 Task: Find connections with filter location Chalfont Saint Peter with filter topic #sharktankwith filter profile language Potuguese with filter current company Sitecore with filter school Shri Shikshayatan College with filter industry Photography with filter service category Customer Support with filter keywords title Service Dog Trainer
Action: Mouse moved to (531, 76)
Screenshot: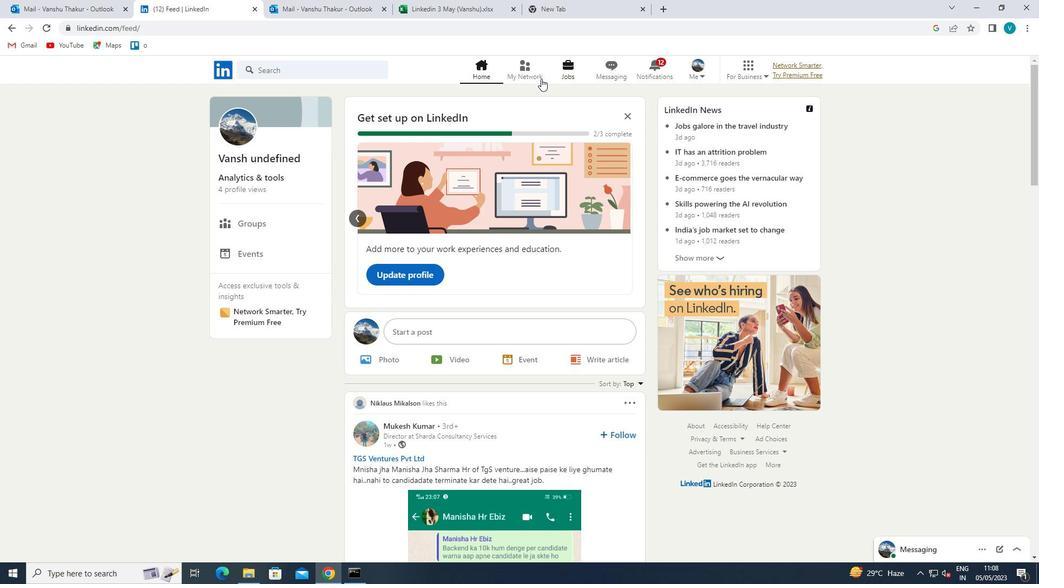 
Action: Mouse pressed left at (531, 76)
Screenshot: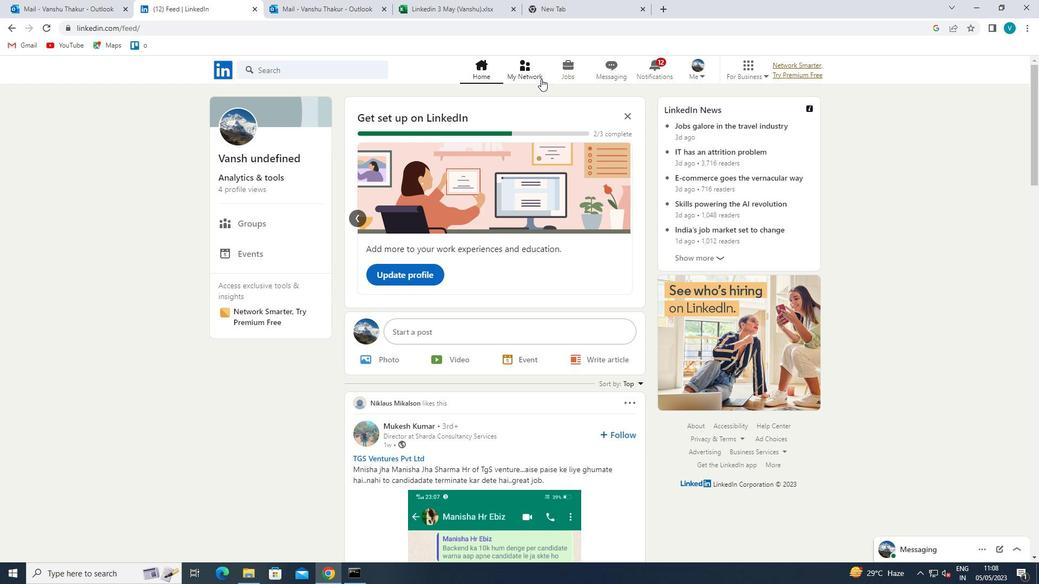 
Action: Mouse moved to (332, 123)
Screenshot: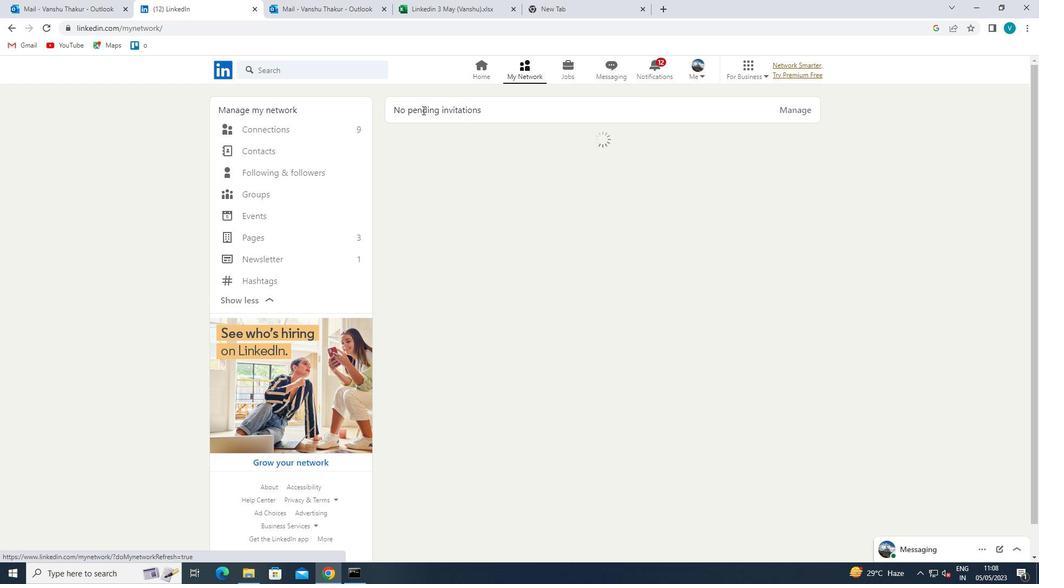 
Action: Mouse pressed left at (332, 123)
Screenshot: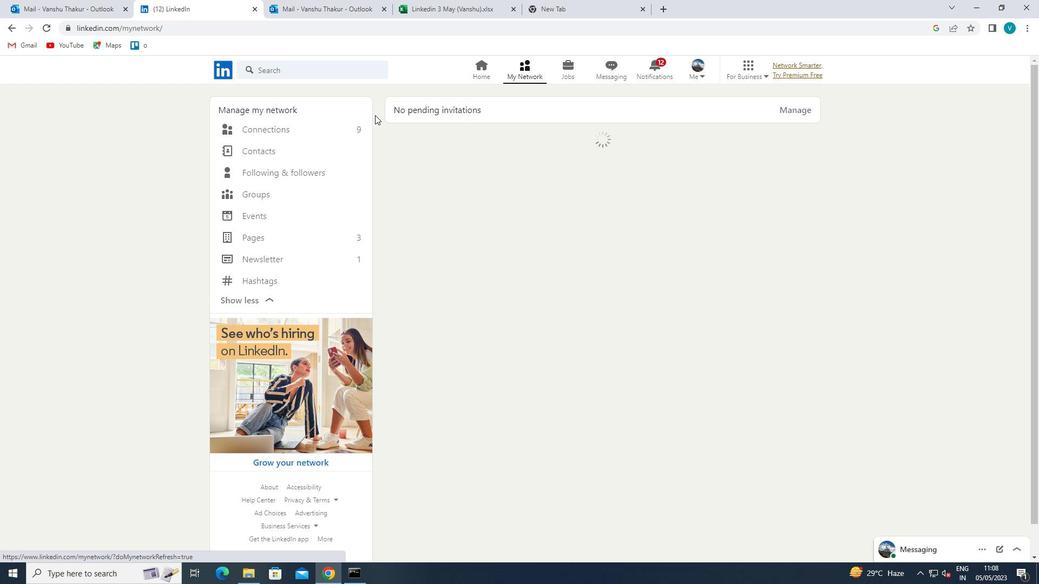 
Action: Mouse moved to (602, 129)
Screenshot: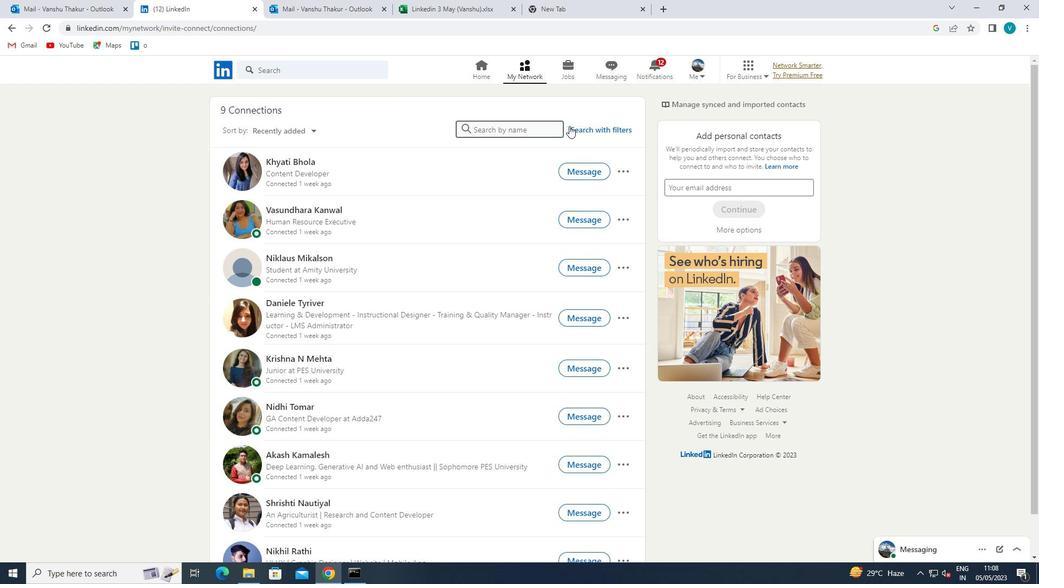 
Action: Mouse pressed left at (602, 129)
Screenshot: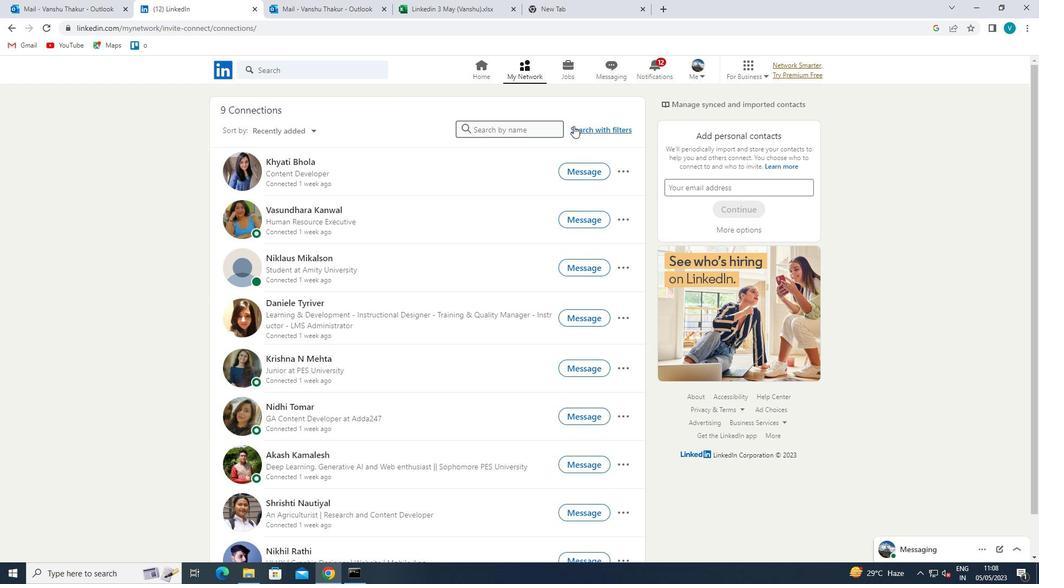 
Action: Mouse moved to (531, 103)
Screenshot: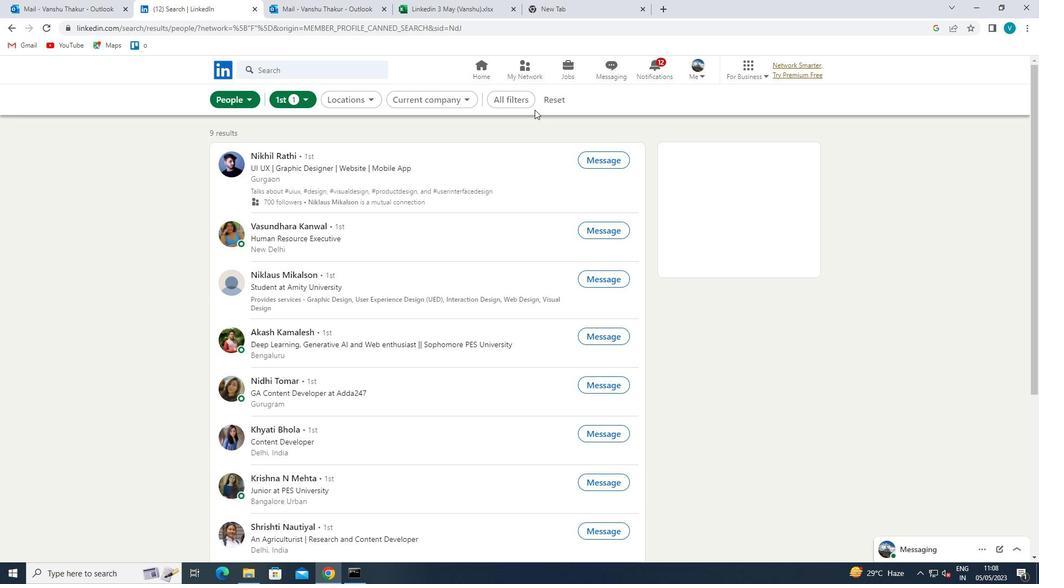 
Action: Mouse pressed left at (531, 103)
Screenshot: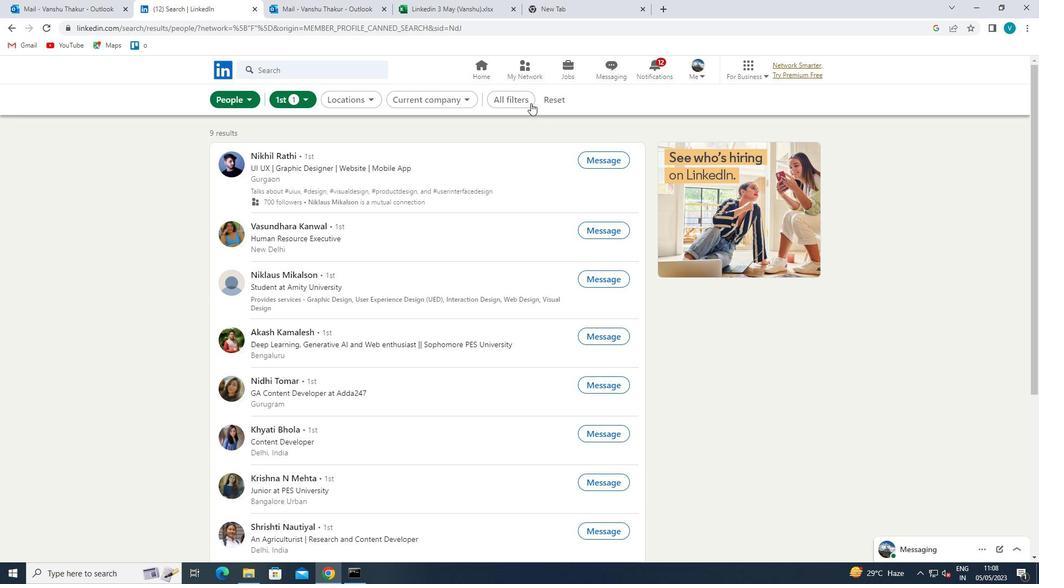 
Action: Mouse moved to (939, 231)
Screenshot: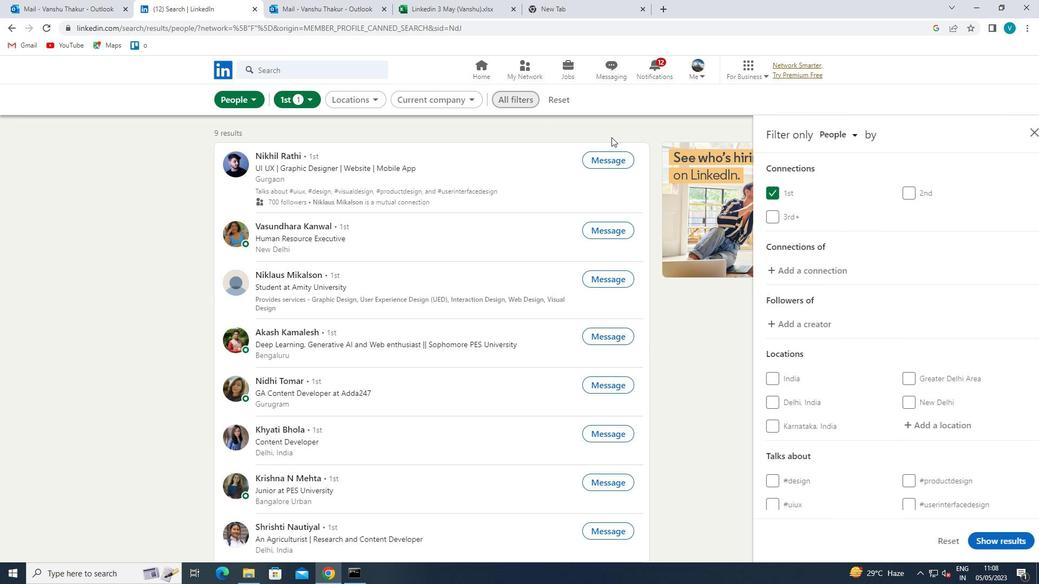 
Action: Mouse scrolled (939, 231) with delta (0, 0)
Screenshot: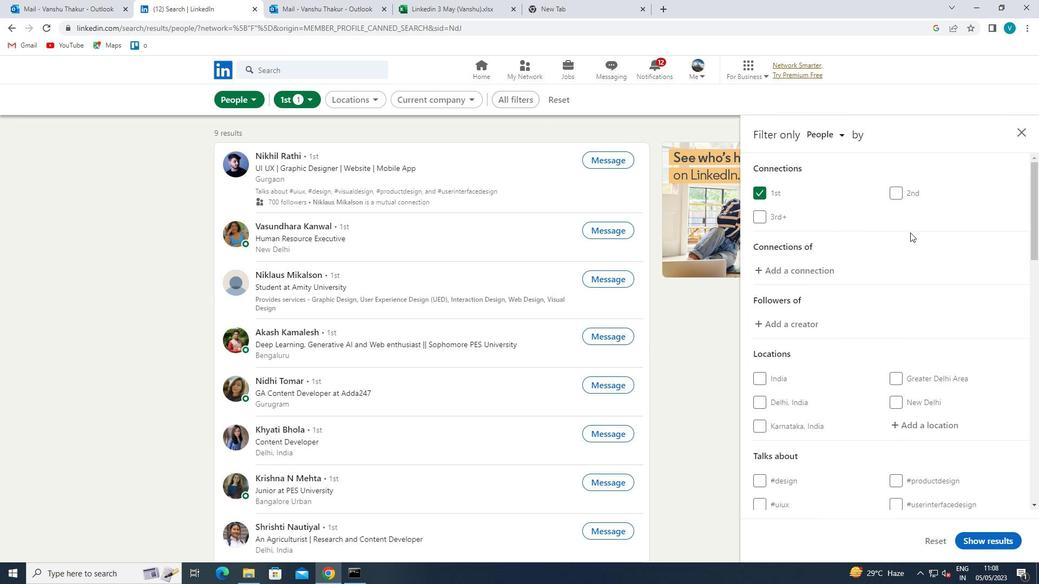 
Action: Mouse moved to (939, 234)
Screenshot: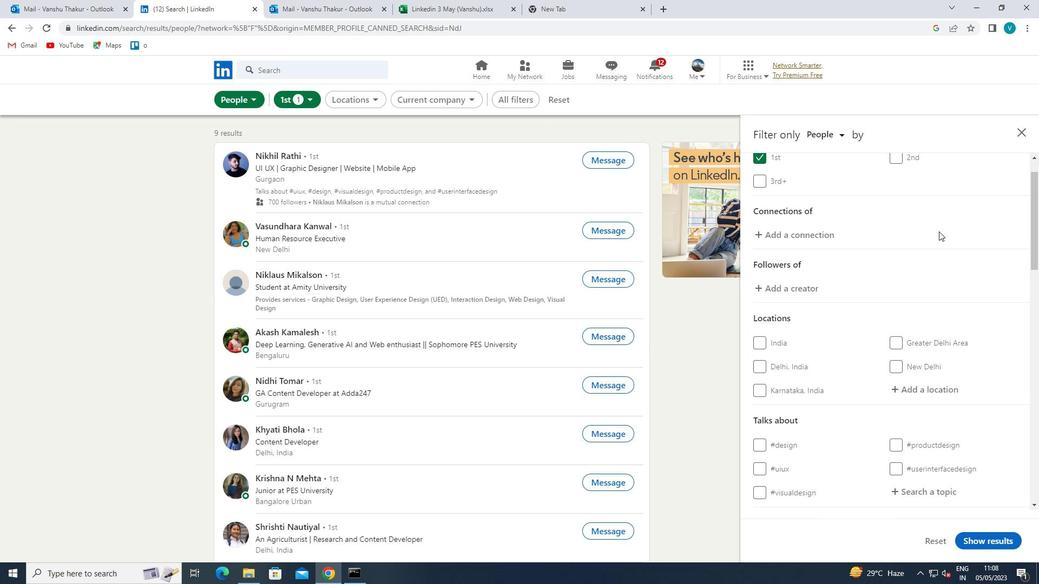 
Action: Mouse scrolled (939, 234) with delta (0, 0)
Screenshot: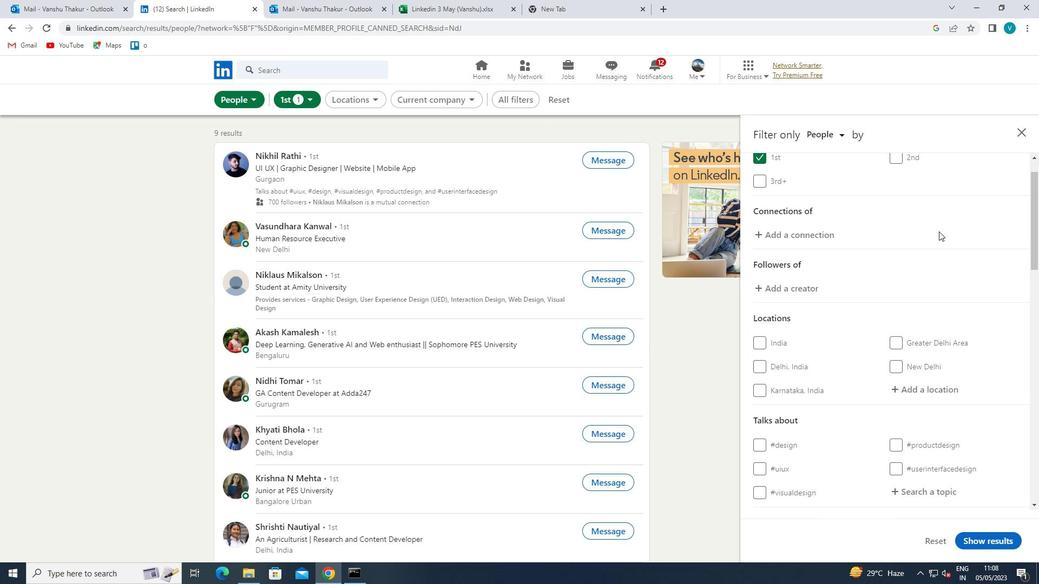 
Action: Mouse moved to (948, 311)
Screenshot: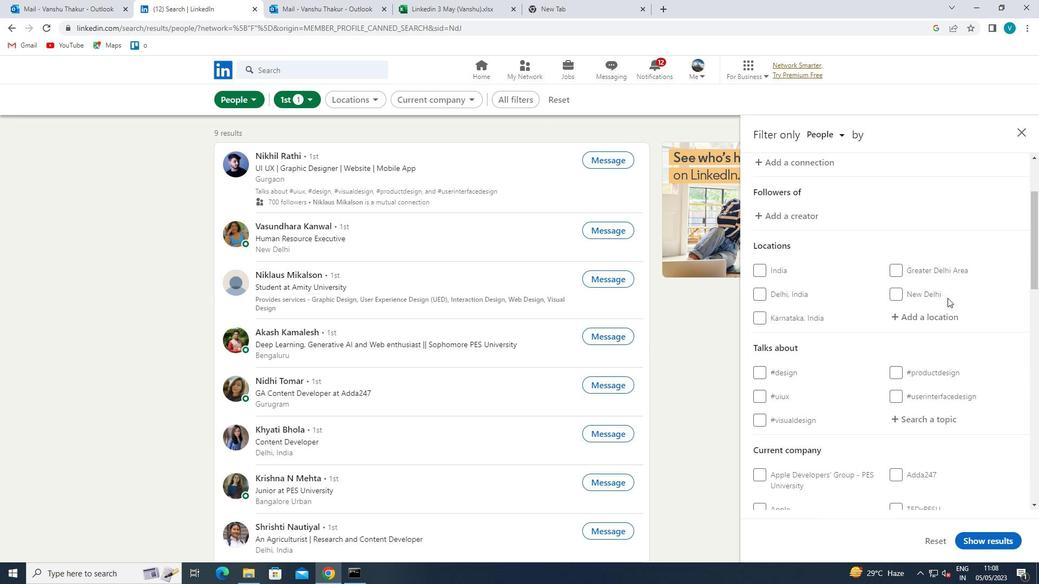 
Action: Mouse pressed left at (948, 311)
Screenshot: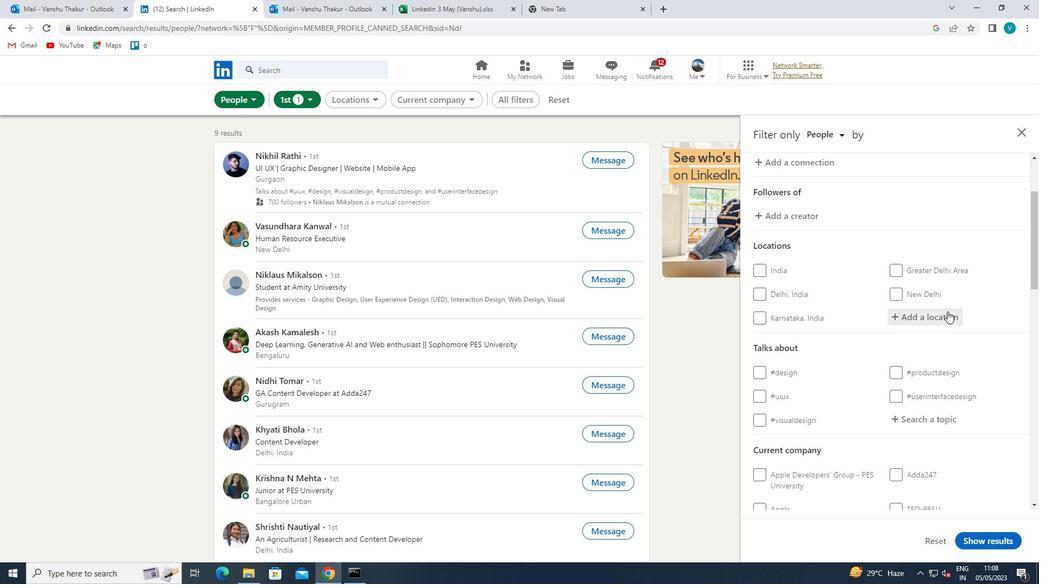
Action: Key pressed <Key.shift>CHALFONT
Screenshot: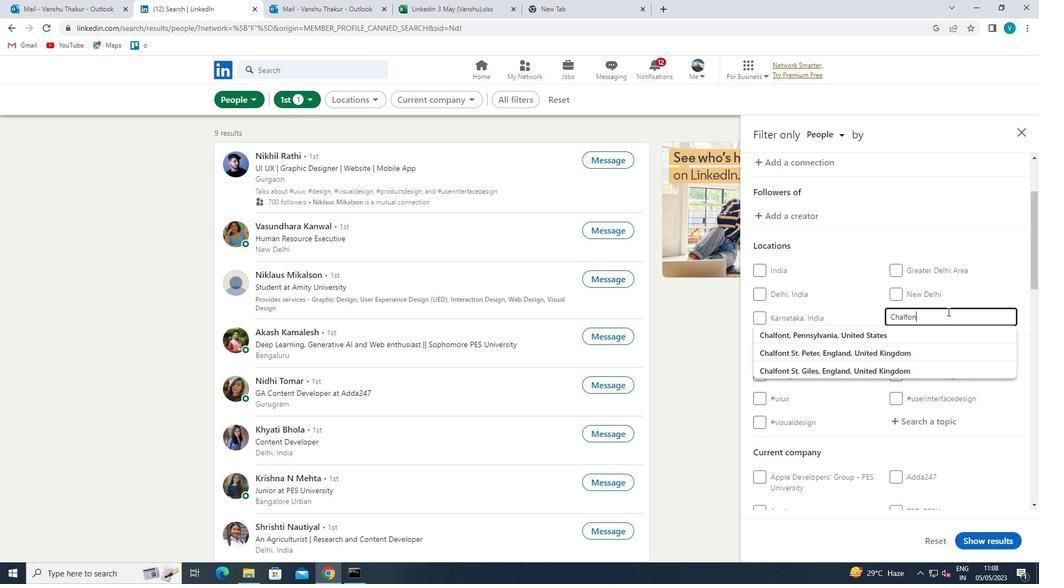 
Action: Mouse moved to (929, 353)
Screenshot: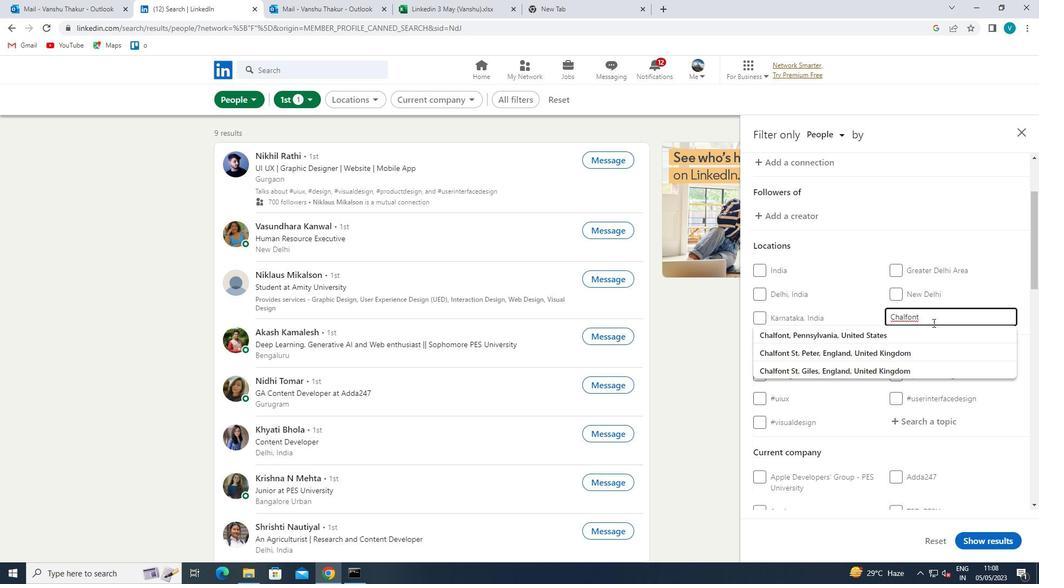 
Action: Mouse pressed left at (929, 353)
Screenshot: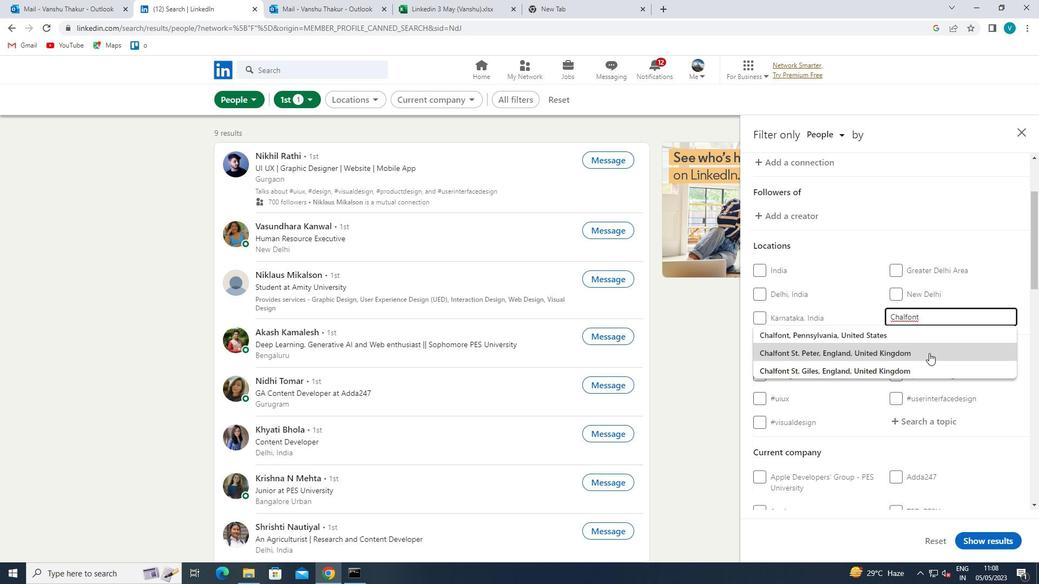 
Action: Mouse scrolled (929, 353) with delta (0, 0)
Screenshot: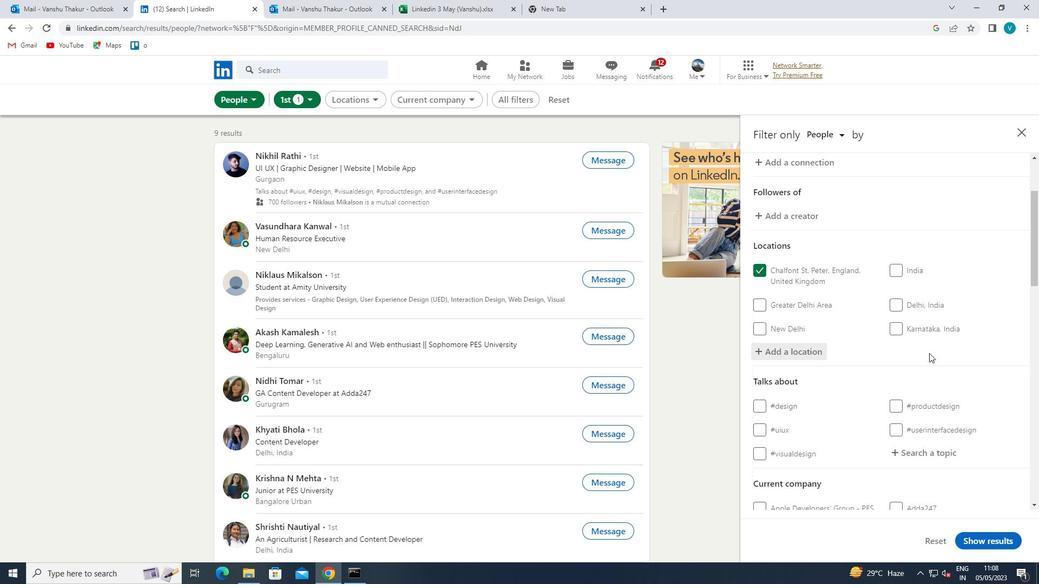 
Action: Mouse scrolled (929, 353) with delta (0, 0)
Screenshot: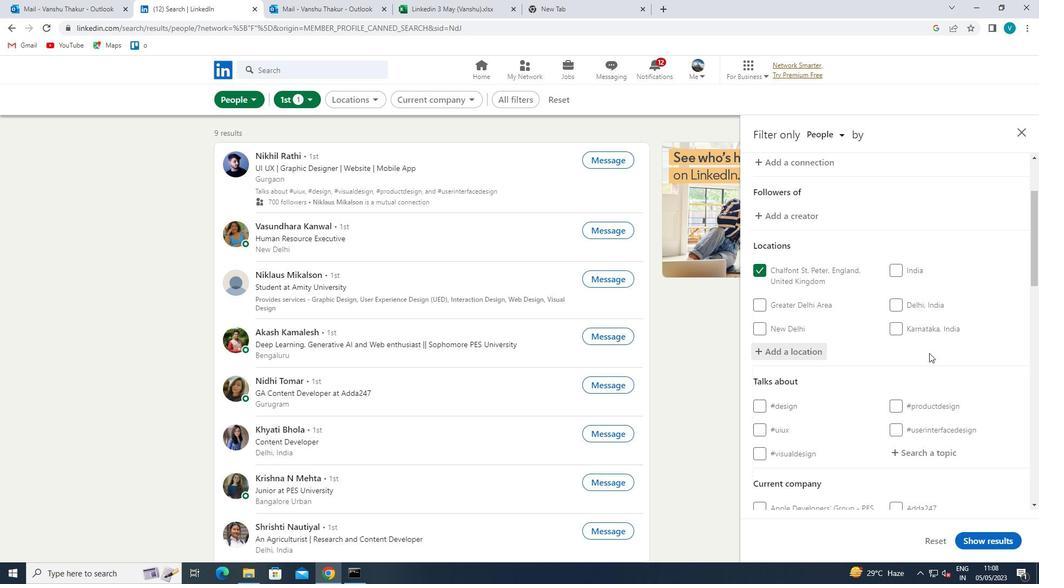 
Action: Mouse scrolled (929, 353) with delta (0, 0)
Screenshot: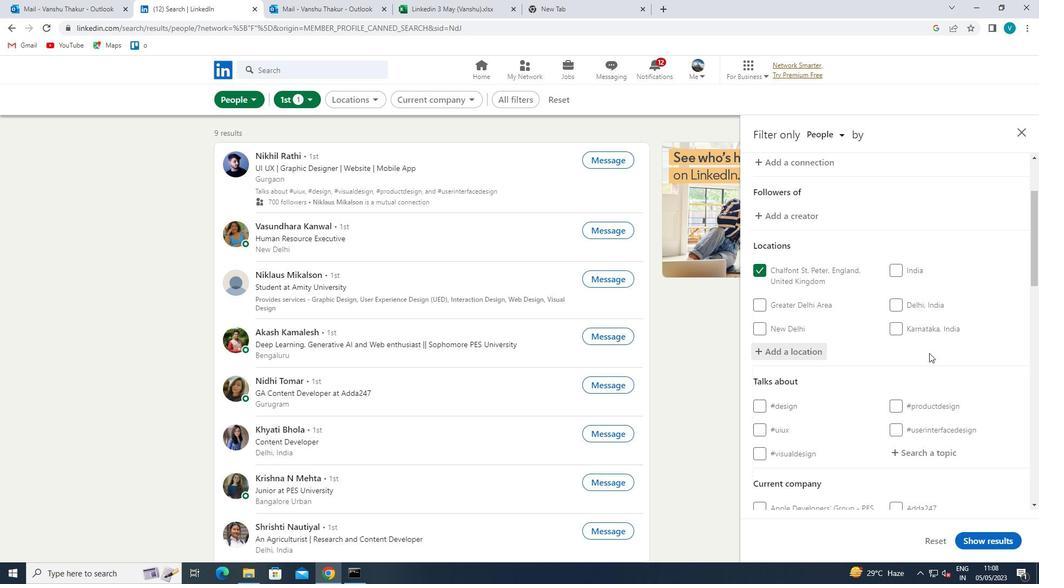 
Action: Mouse moved to (951, 291)
Screenshot: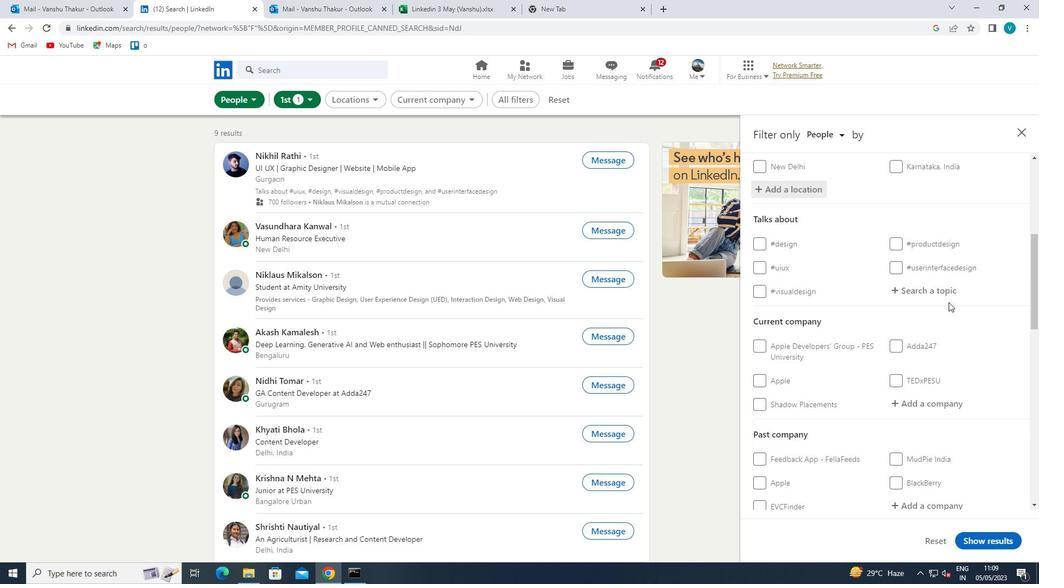 
Action: Mouse pressed left at (951, 291)
Screenshot: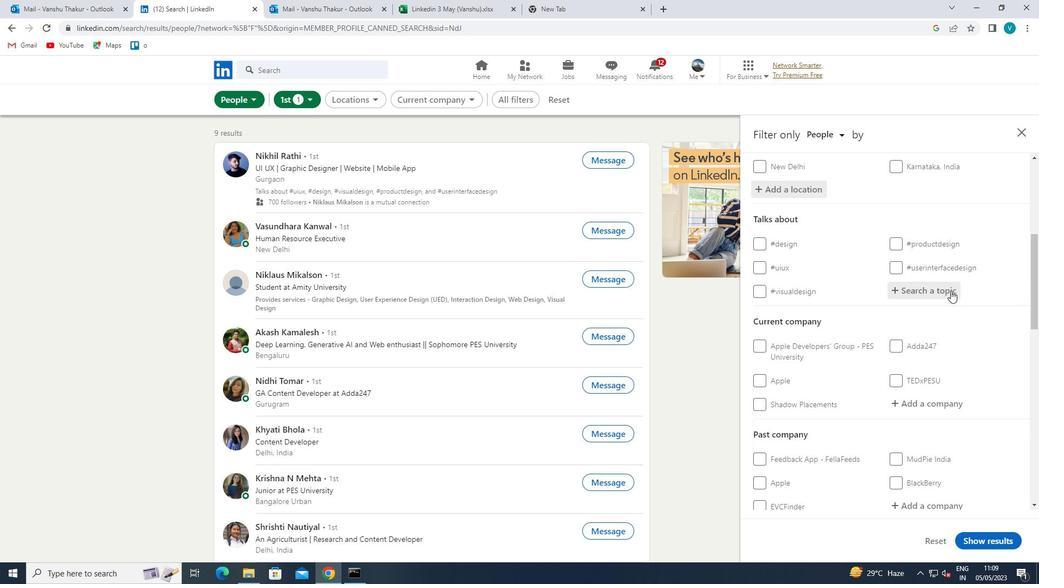 
Action: Key pressed SHART<Key.backspace>KTANK
Screenshot: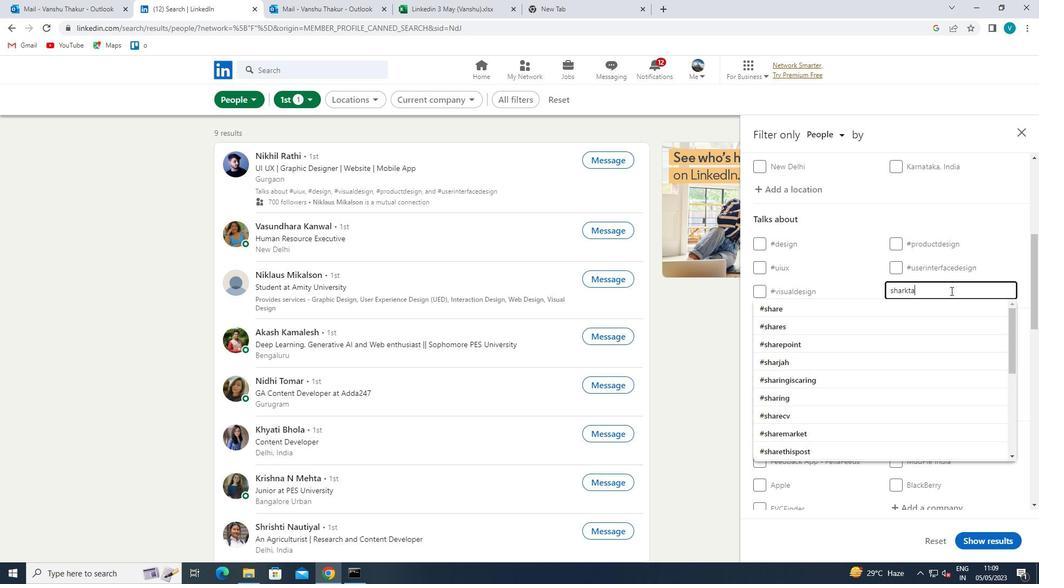 
Action: Mouse moved to (918, 311)
Screenshot: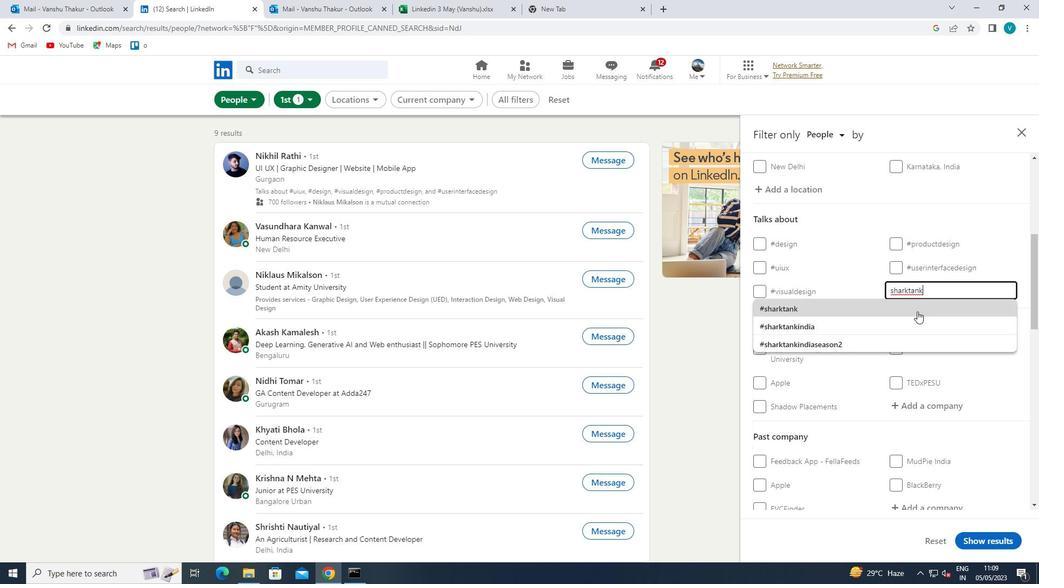
Action: Mouse pressed left at (918, 311)
Screenshot: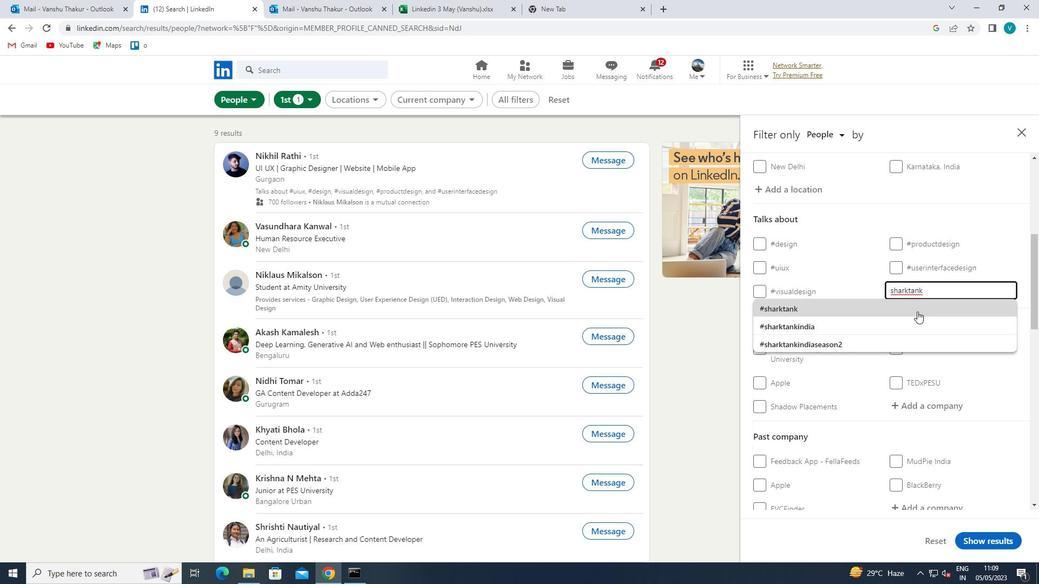 
Action: Mouse scrolled (918, 311) with delta (0, 0)
Screenshot: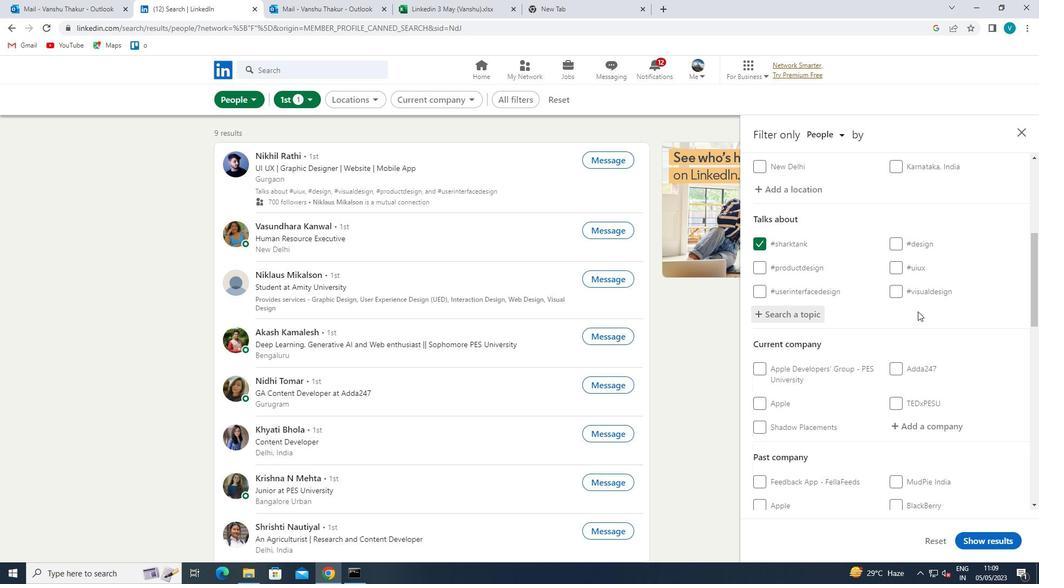 
Action: Mouse scrolled (918, 311) with delta (0, 0)
Screenshot: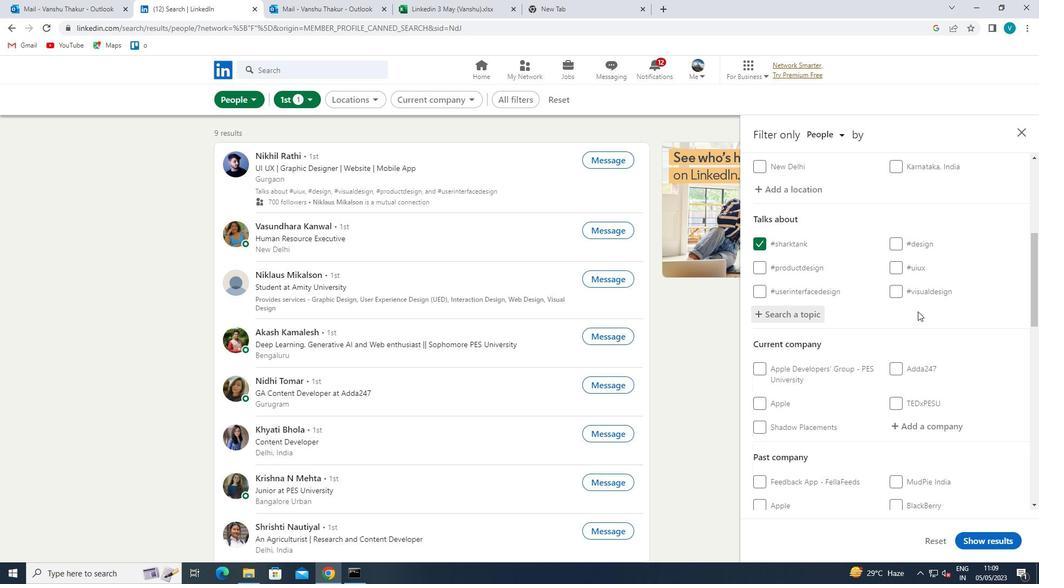 
Action: Mouse moved to (918, 310)
Screenshot: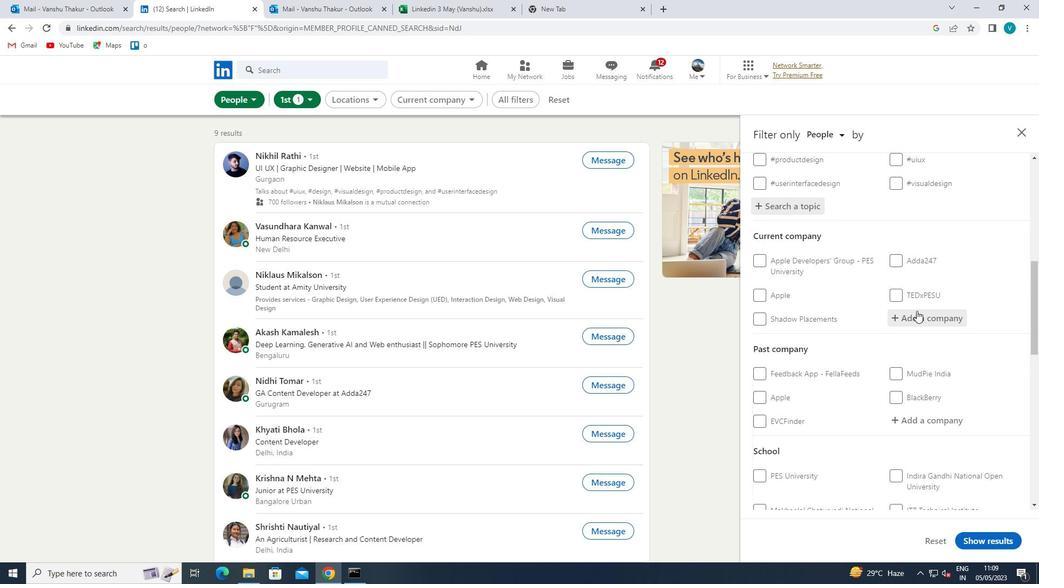 
Action: Mouse pressed left at (918, 310)
Screenshot: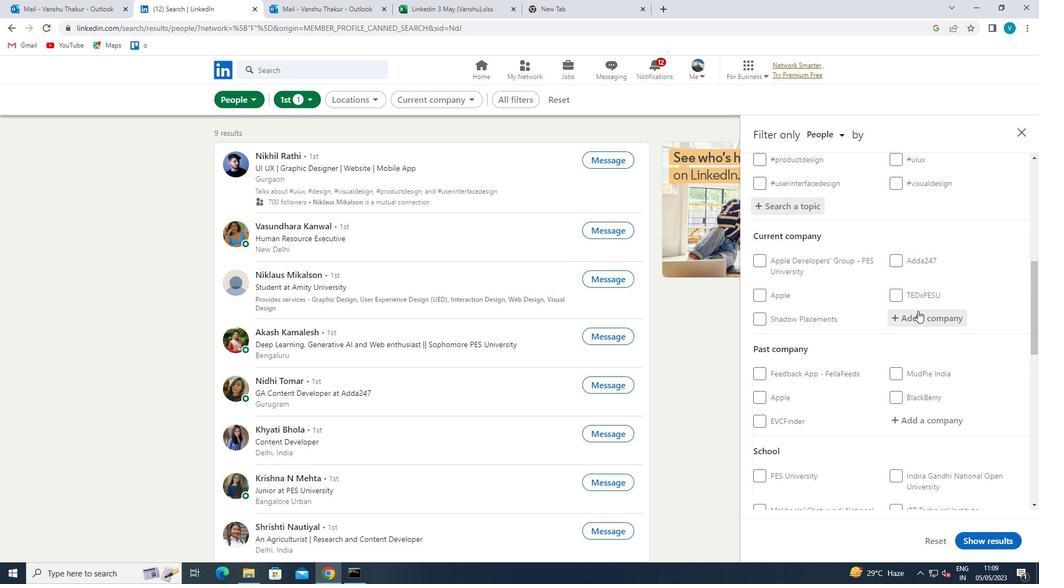 
Action: Key pressed <Key.shift>SITECORE
Screenshot: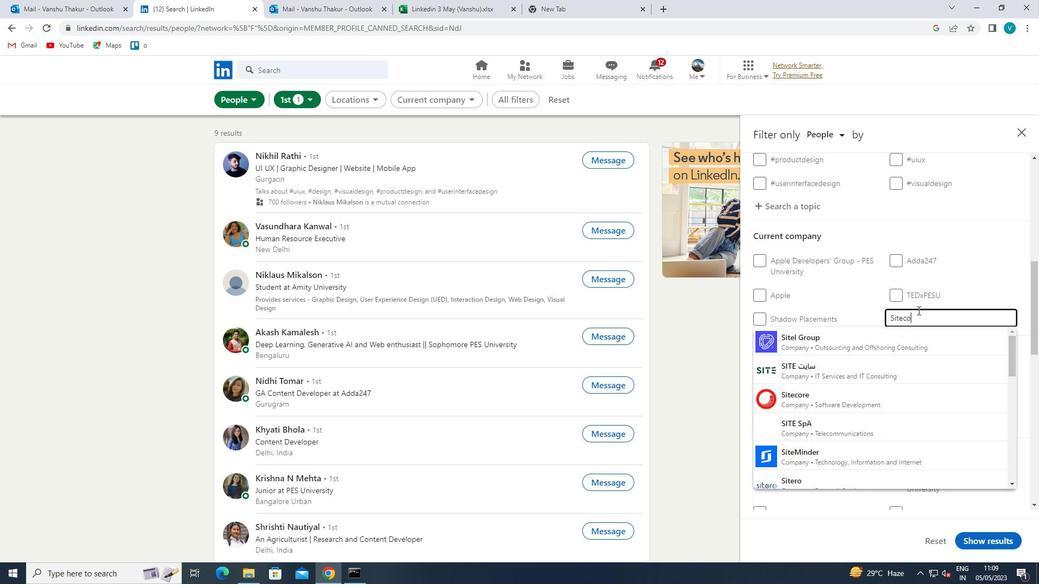 
Action: Mouse moved to (905, 336)
Screenshot: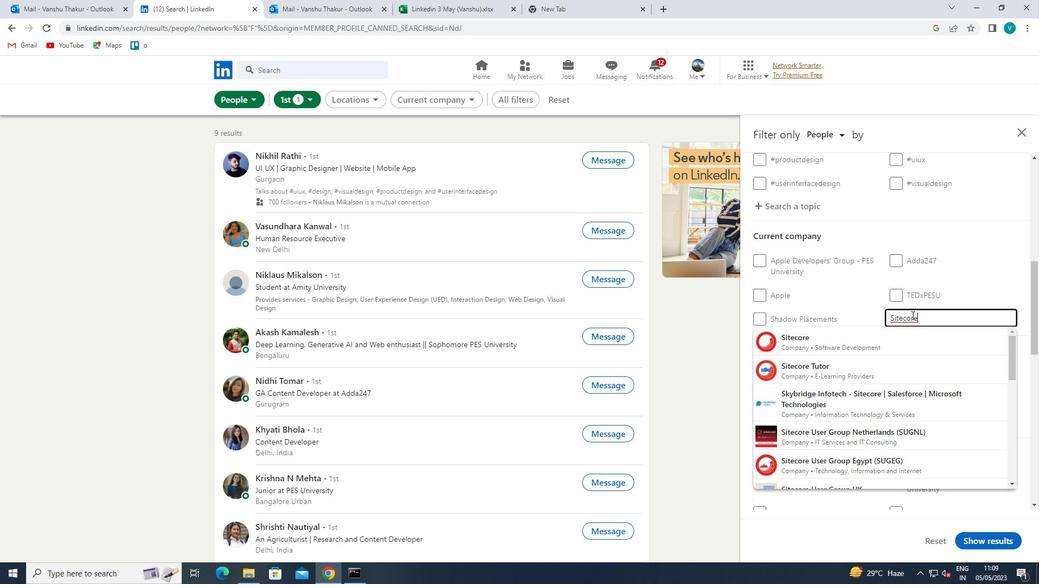 
Action: Mouse pressed left at (905, 336)
Screenshot: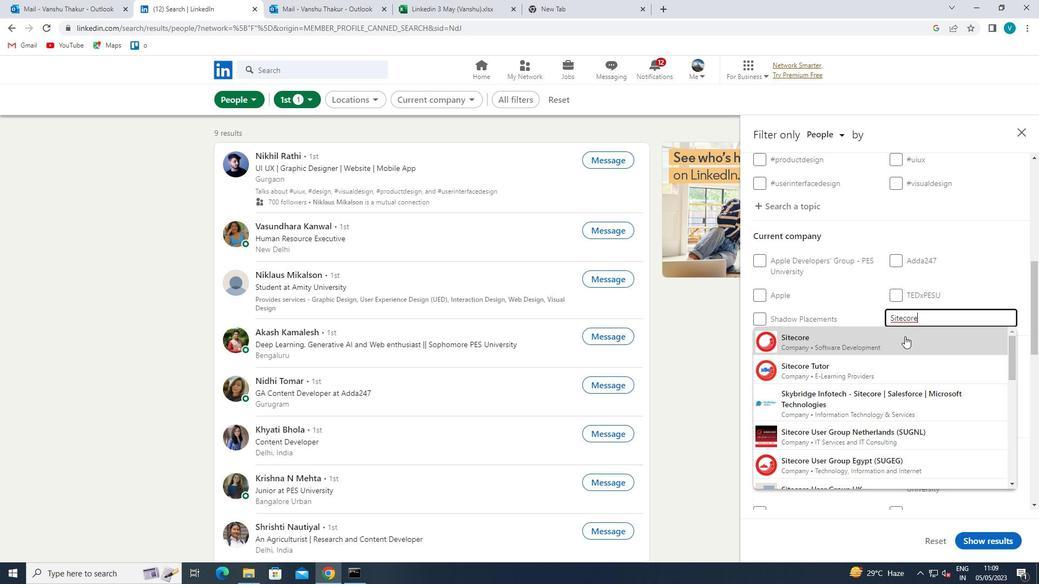 
Action: Mouse scrolled (905, 336) with delta (0, 0)
Screenshot: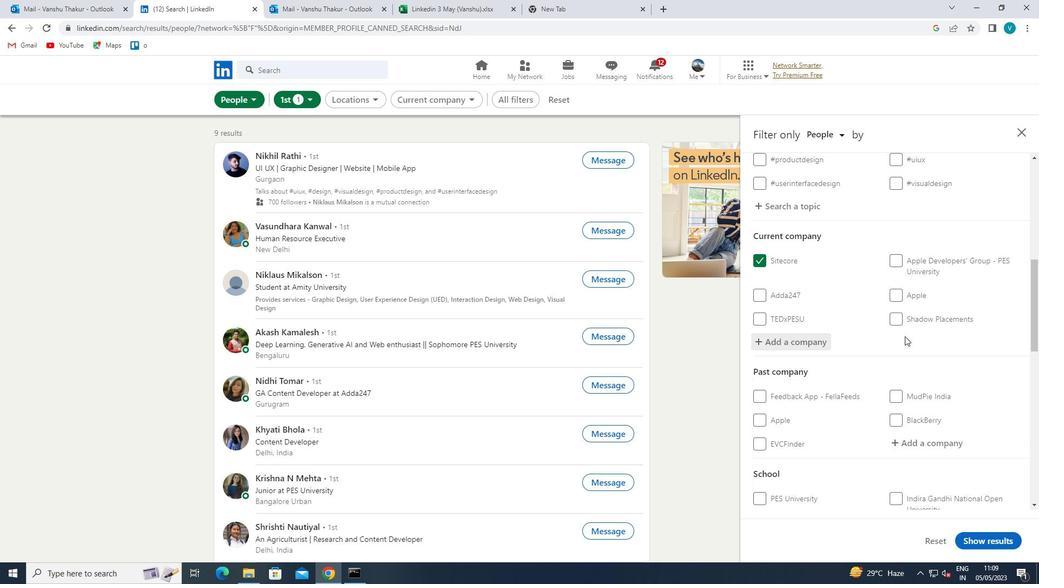 
Action: Mouse scrolled (905, 336) with delta (0, 0)
Screenshot: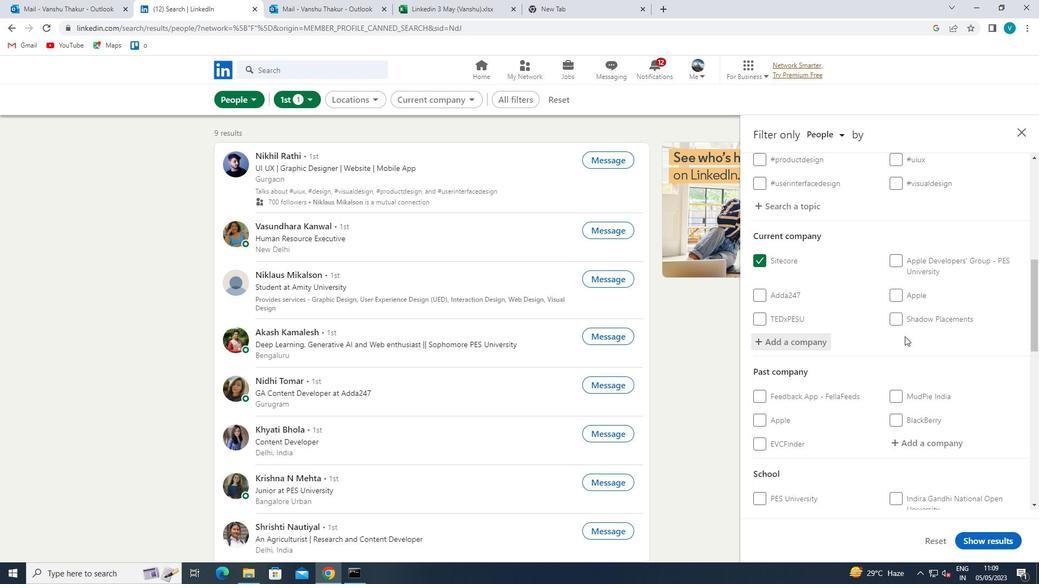 
Action: Mouse scrolled (905, 336) with delta (0, 0)
Screenshot: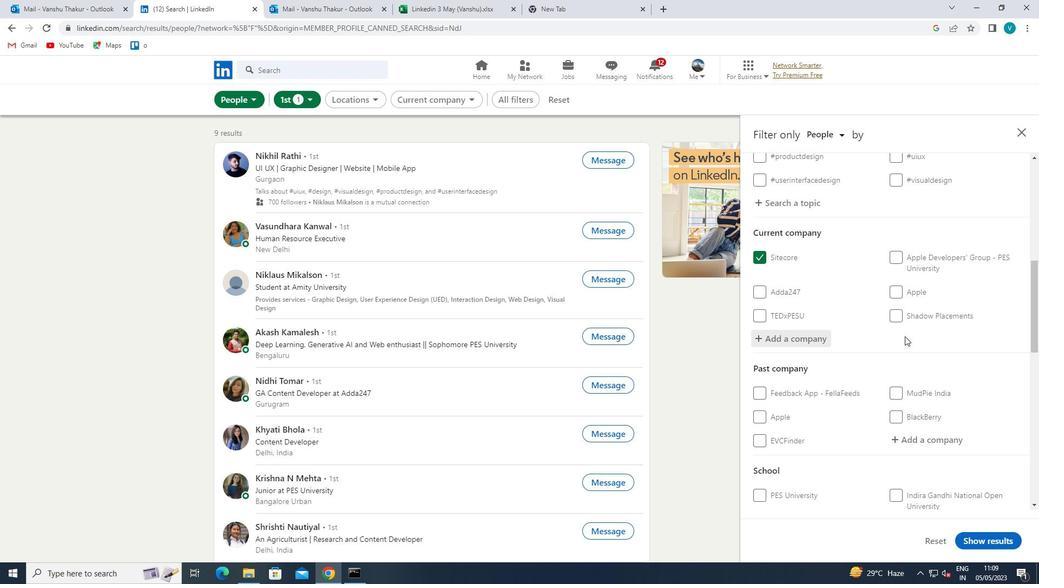 
Action: Mouse scrolled (905, 336) with delta (0, 0)
Screenshot: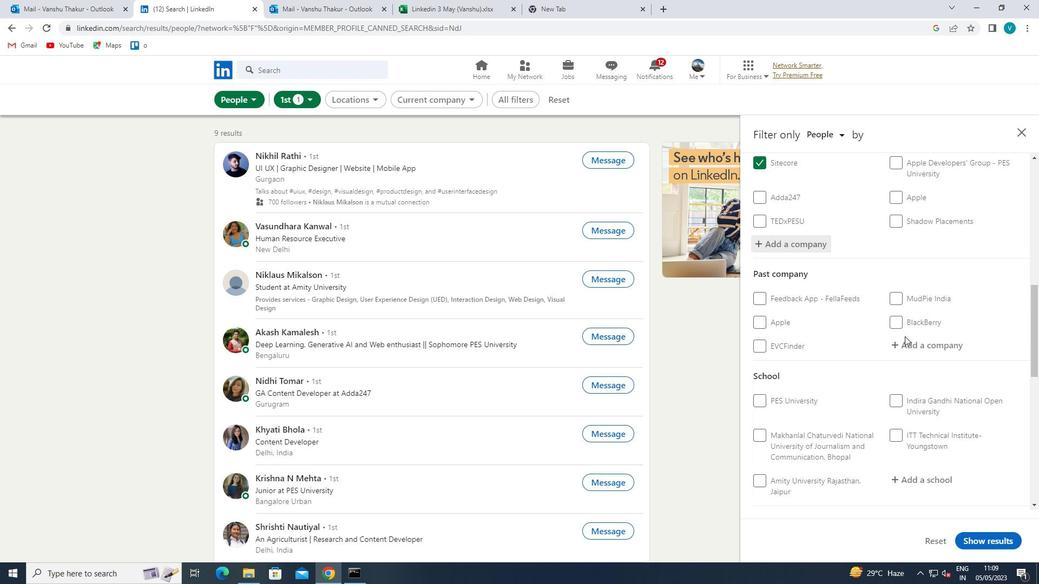 
Action: Mouse moved to (903, 360)
Screenshot: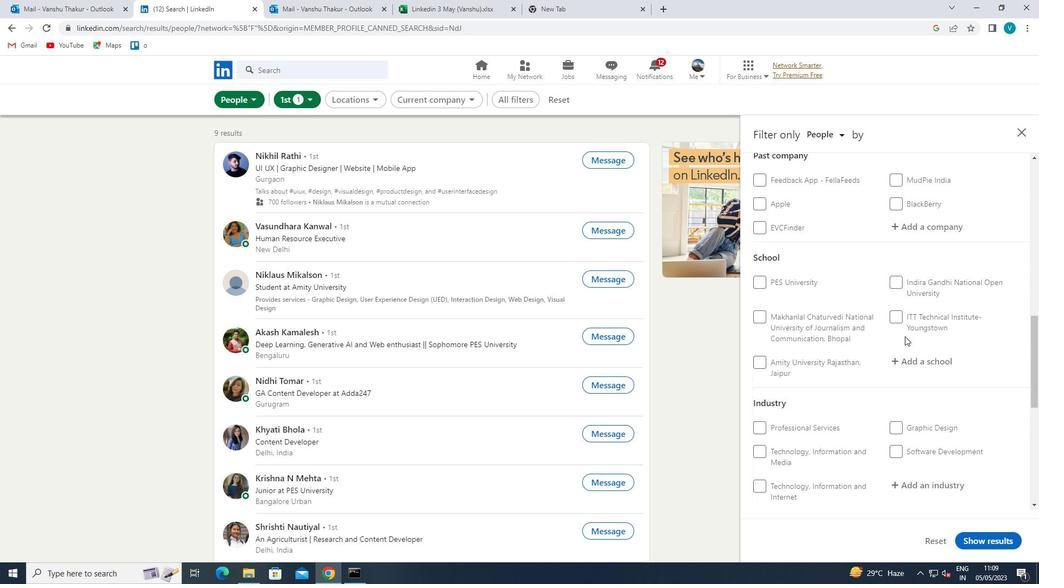 
Action: Mouse pressed left at (903, 360)
Screenshot: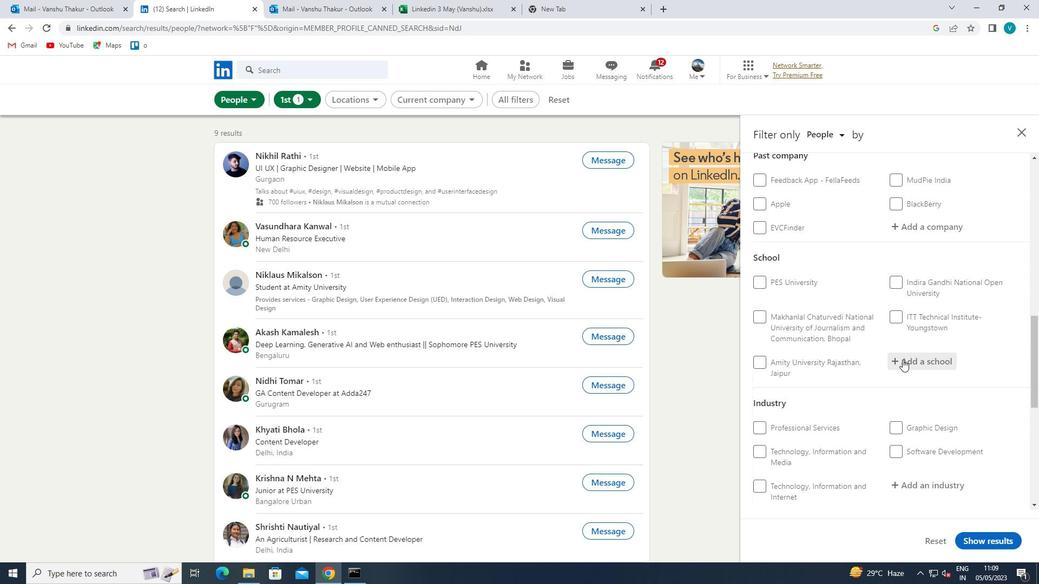 
Action: Key pressed <Key.shift>SHRI<Key.space><Key.shift>SHIKSH
Screenshot: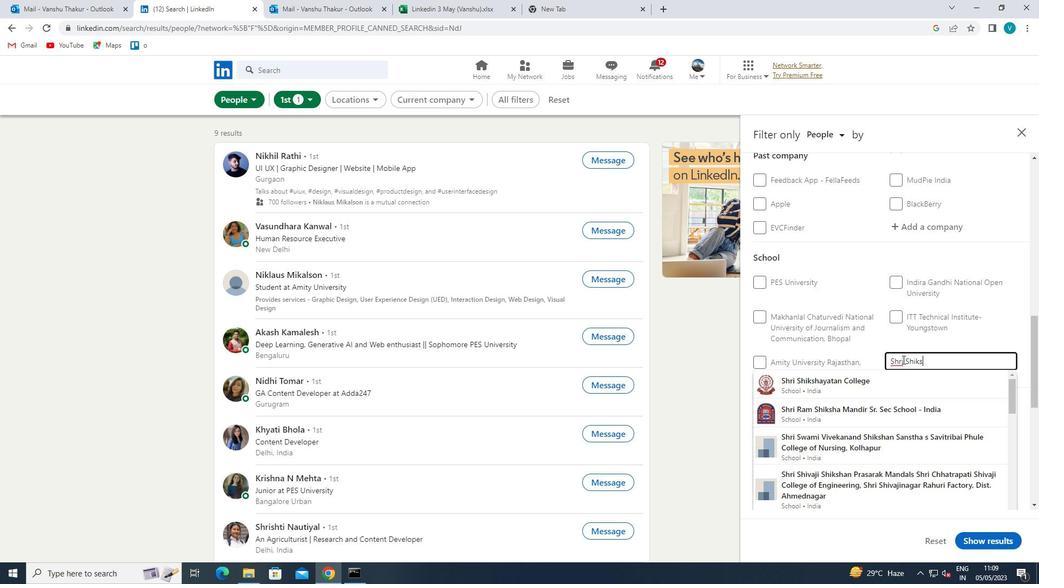 
Action: Mouse moved to (883, 377)
Screenshot: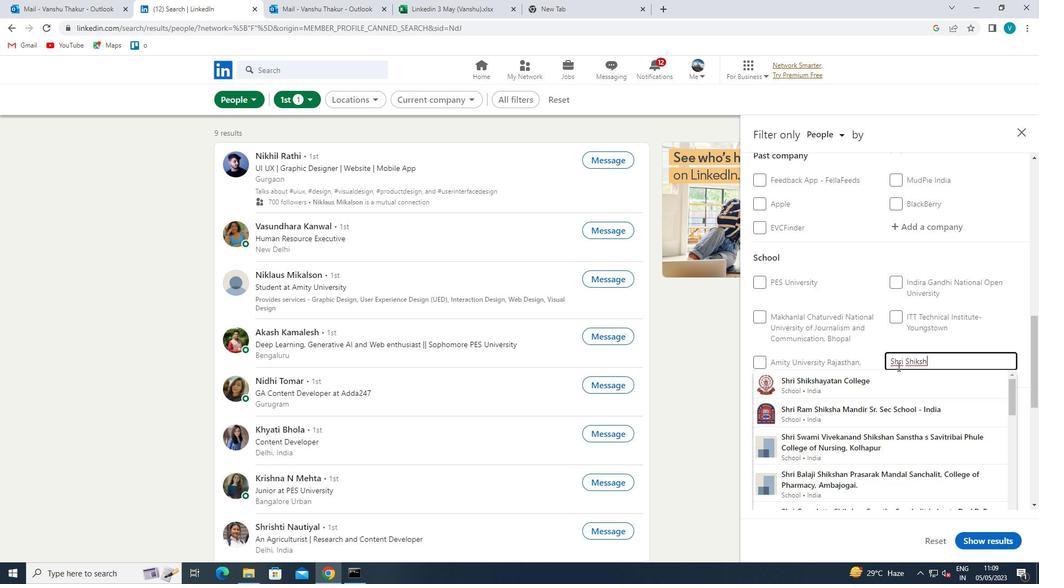 
Action: Mouse pressed left at (883, 377)
Screenshot: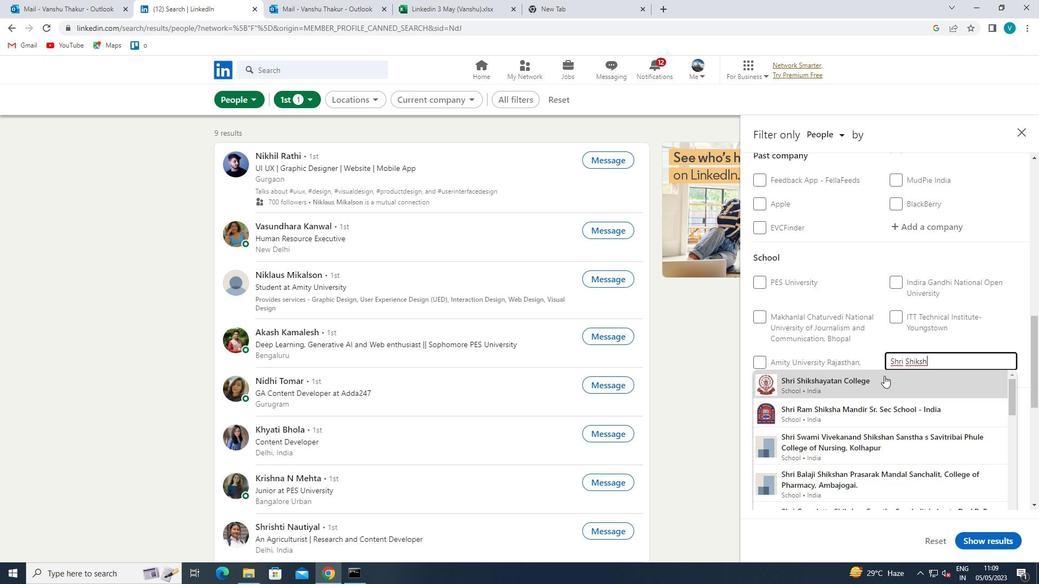 
Action: Mouse moved to (884, 377)
Screenshot: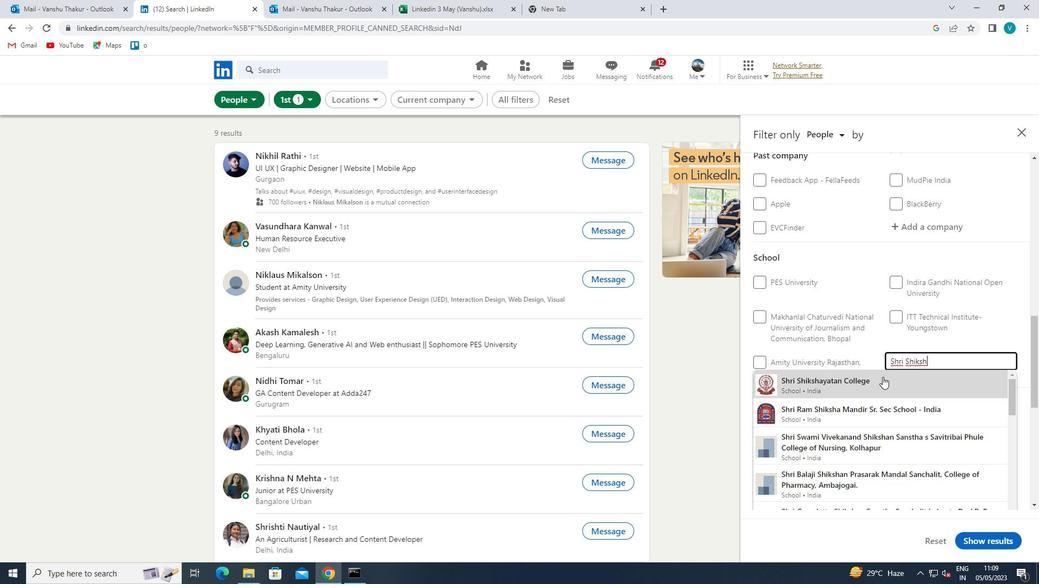 
Action: Mouse scrolled (884, 376) with delta (0, 0)
Screenshot: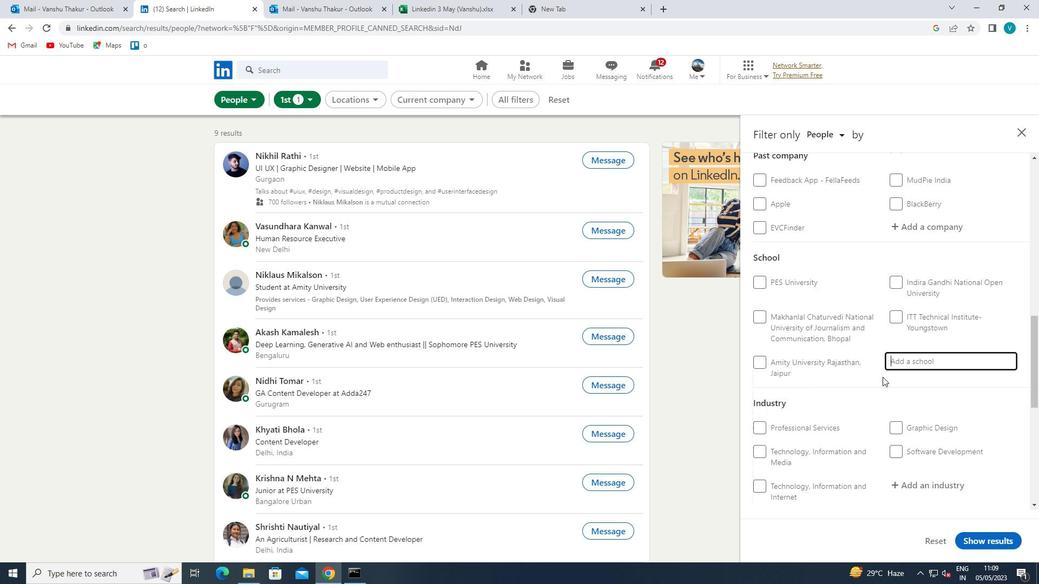 
Action: Mouse scrolled (884, 376) with delta (0, 0)
Screenshot: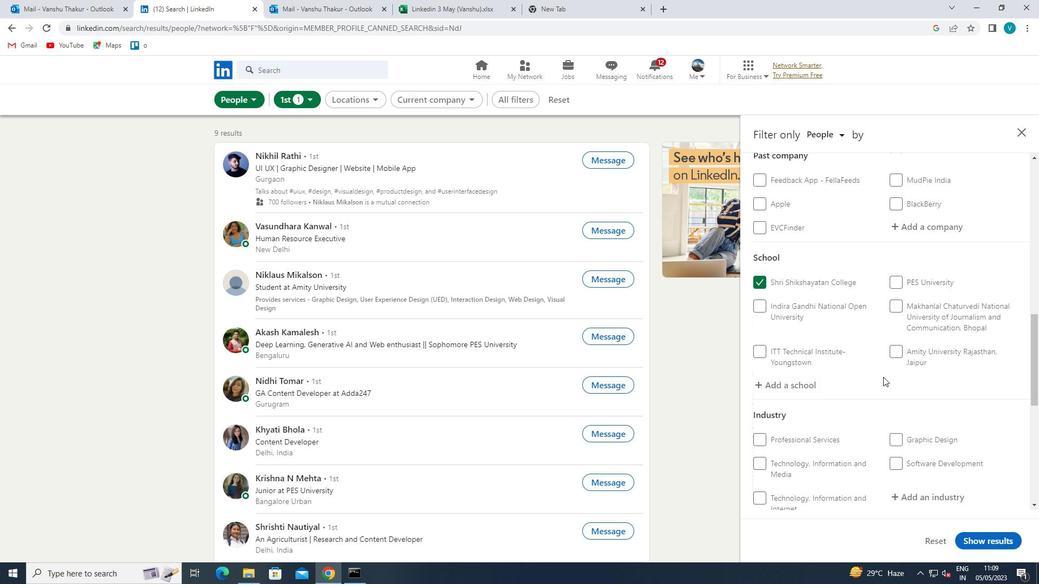 
Action: Mouse scrolled (884, 376) with delta (0, 0)
Screenshot: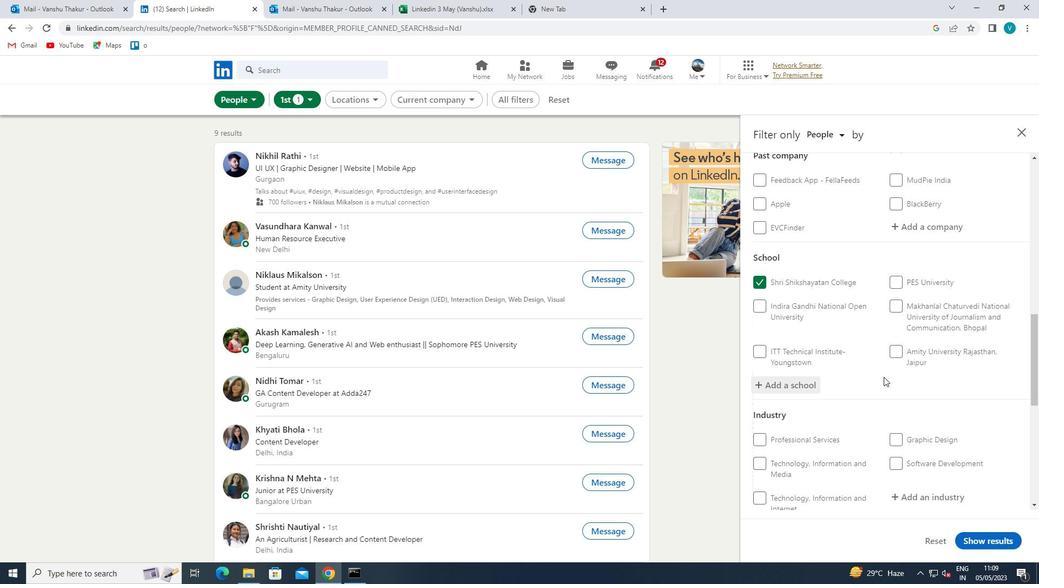 
Action: Mouse scrolled (884, 376) with delta (0, 0)
Screenshot: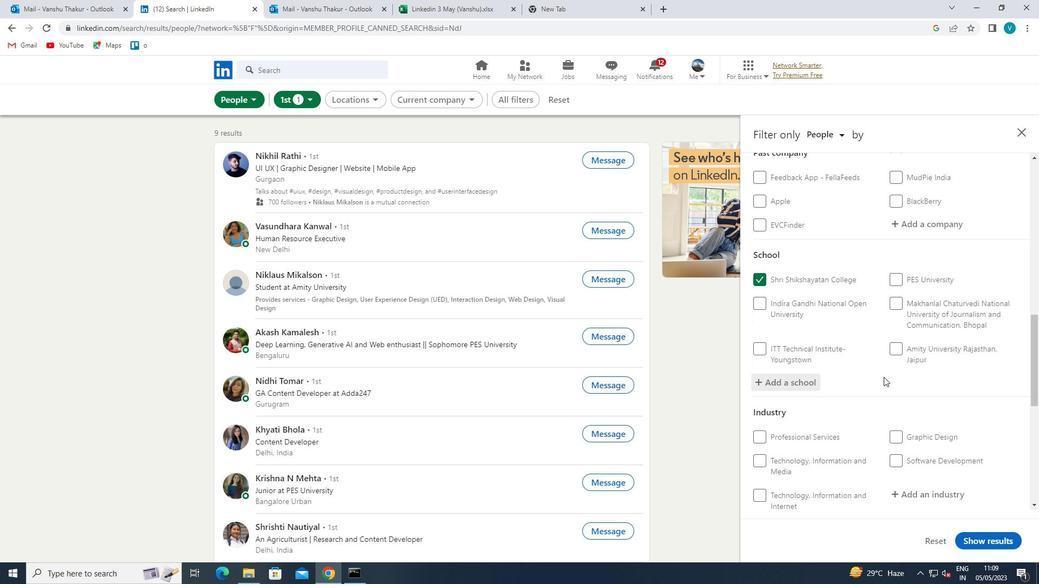 
Action: Mouse moved to (936, 282)
Screenshot: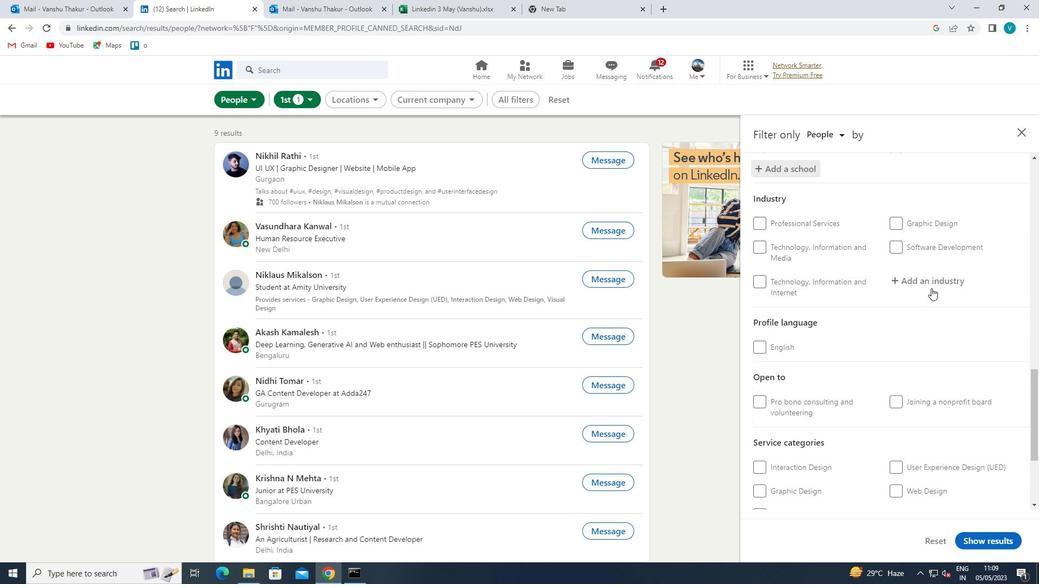 
Action: Mouse pressed left at (936, 282)
Screenshot: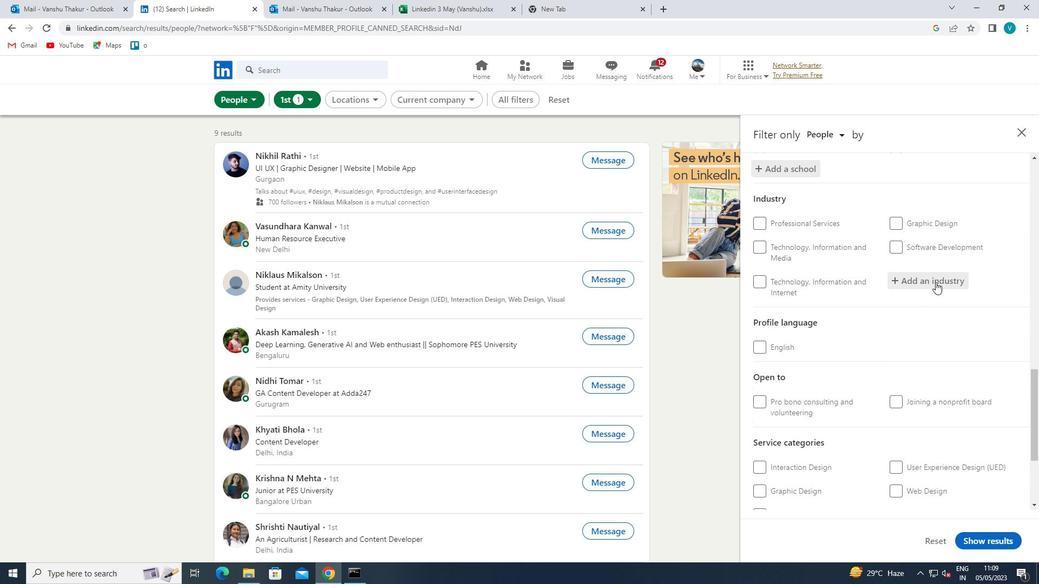 
Action: Mouse moved to (937, 282)
Screenshot: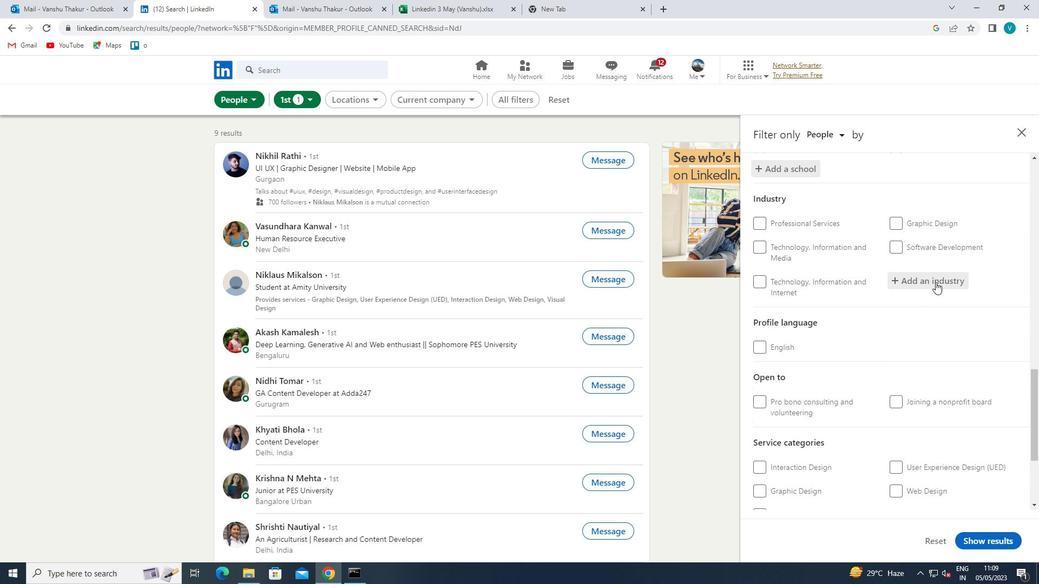 
Action: Key pressed <Key.shift>PHOTOGRA
Screenshot: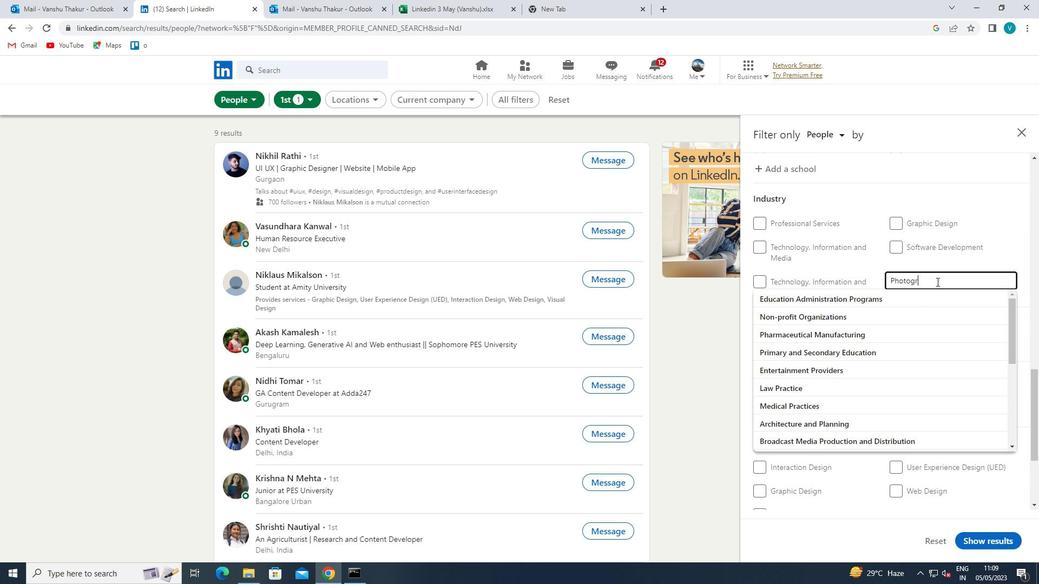 
Action: Mouse moved to (906, 300)
Screenshot: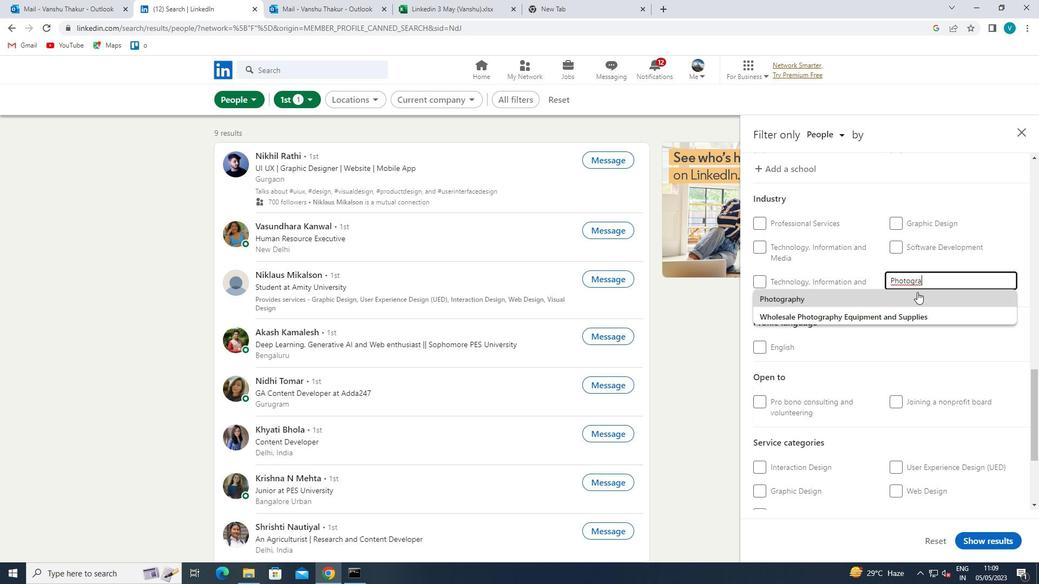 
Action: Mouse pressed left at (906, 300)
Screenshot: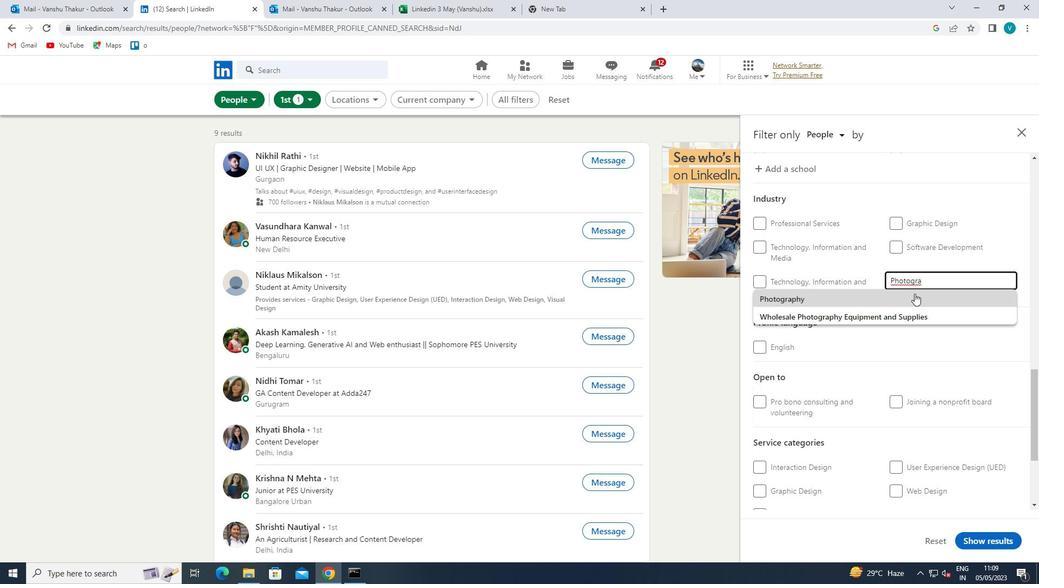 
Action: Mouse moved to (908, 298)
Screenshot: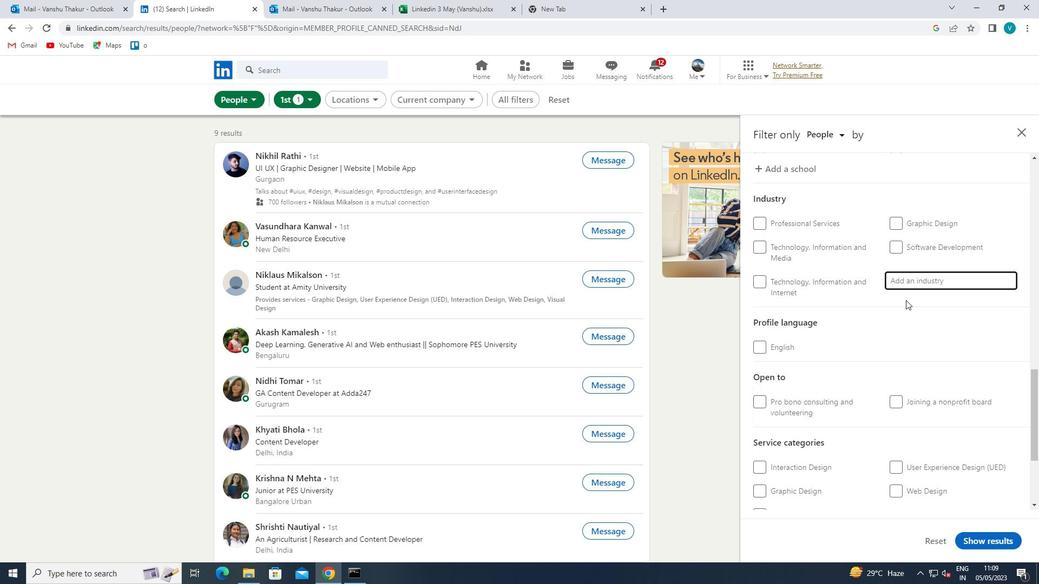 
Action: Mouse scrolled (908, 298) with delta (0, 0)
Screenshot: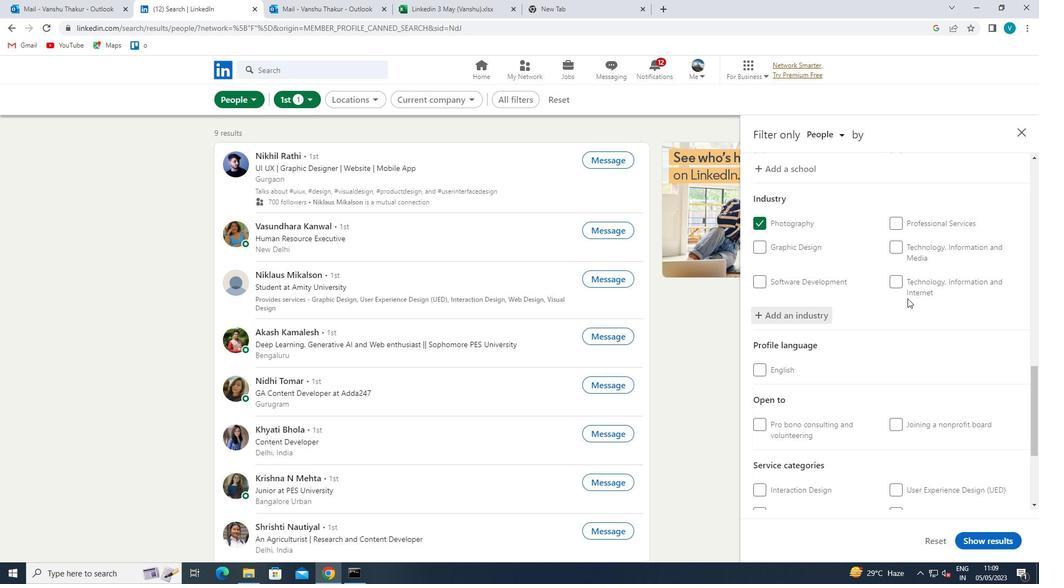 
Action: Mouse scrolled (908, 298) with delta (0, 0)
Screenshot: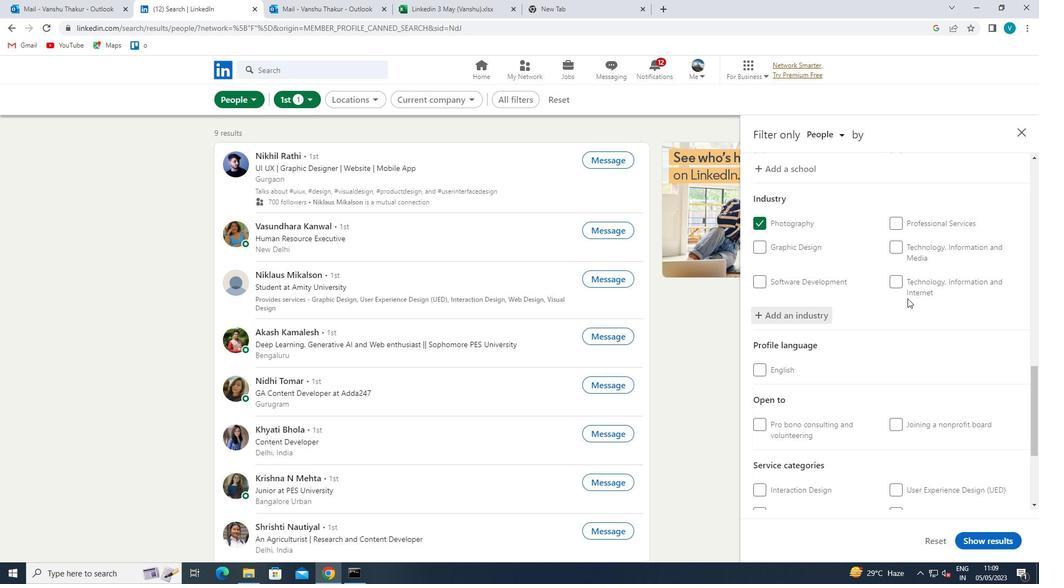 
Action: Mouse scrolled (908, 298) with delta (0, 0)
Screenshot: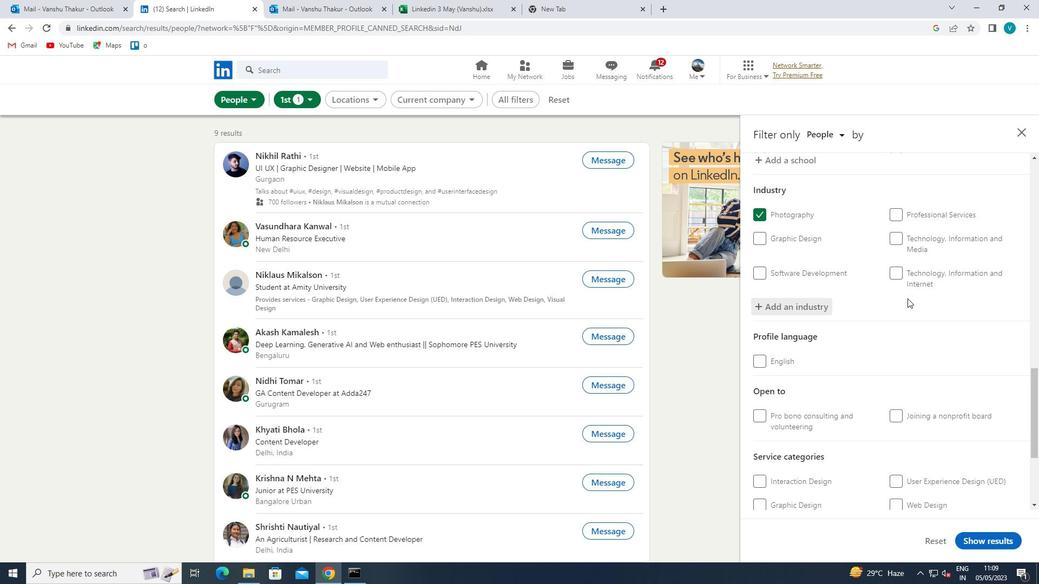 
Action: Mouse scrolled (908, 298) with delta (0, 0)
Screenshot: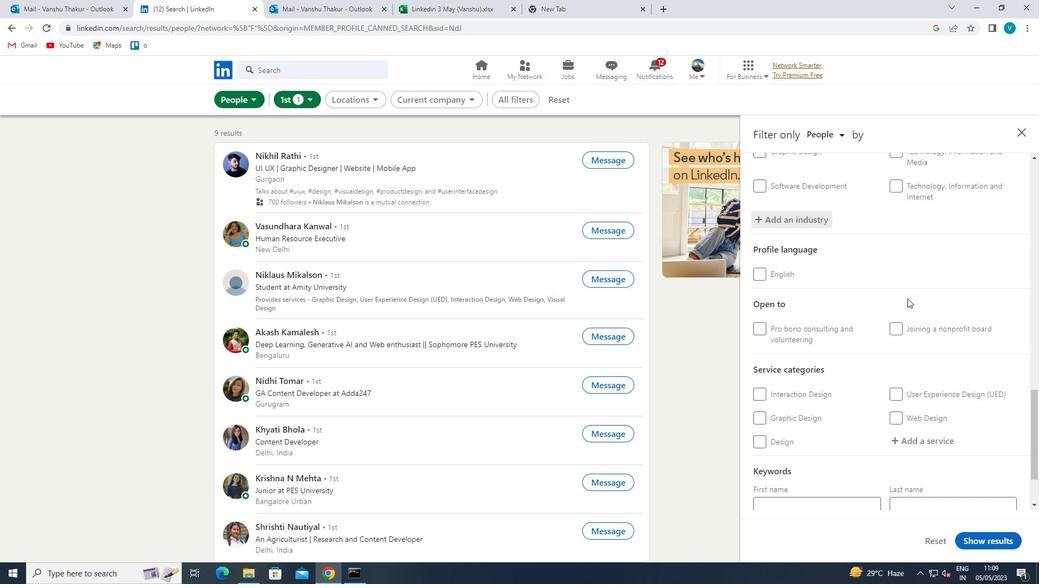
Action: Mouse moved to (910, 355)
Screenshot: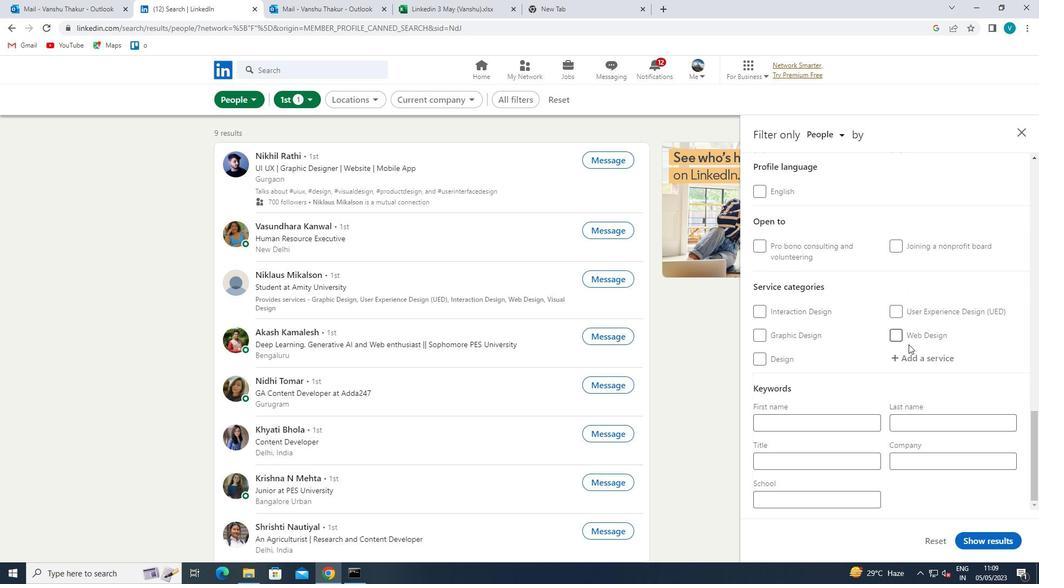 
Action: Mouse pressed left at (910, 355)
Screenshot: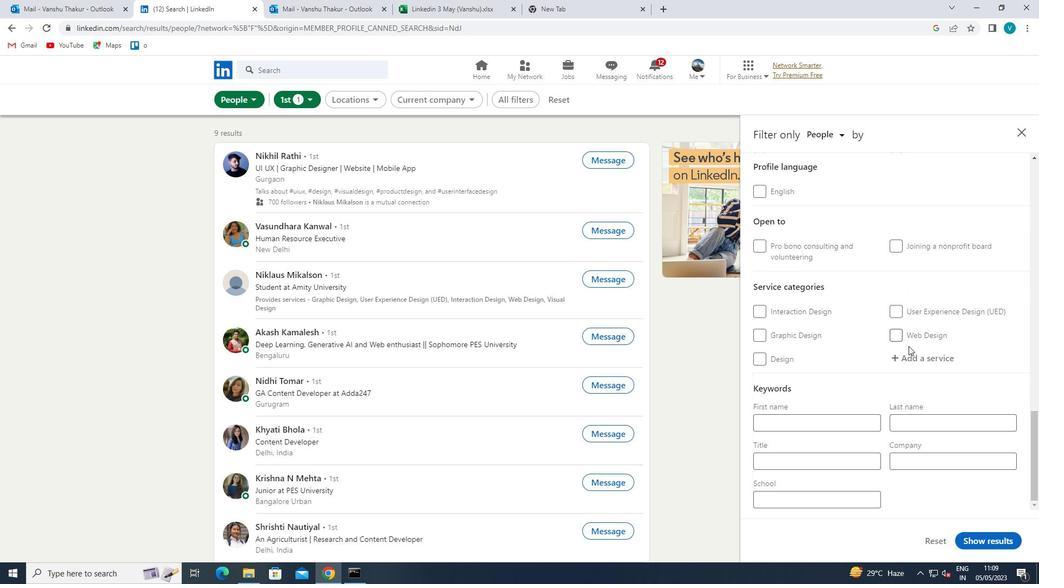 
Action: Mouse moved to (910, 355)
Screenshot: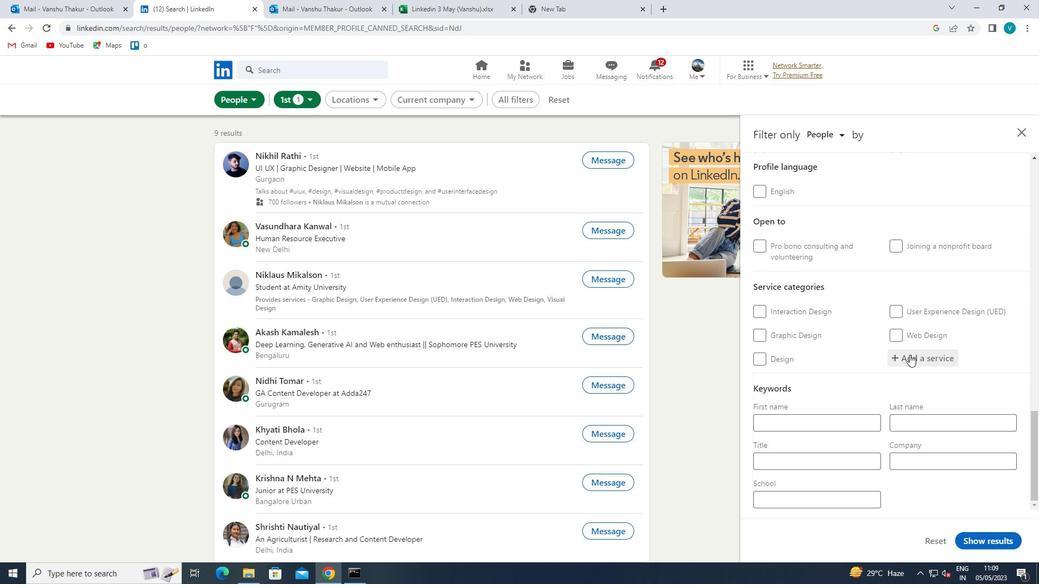 
Action: Key pressed <Key.shift>CUSTOMER<Key.space>
Screenshot: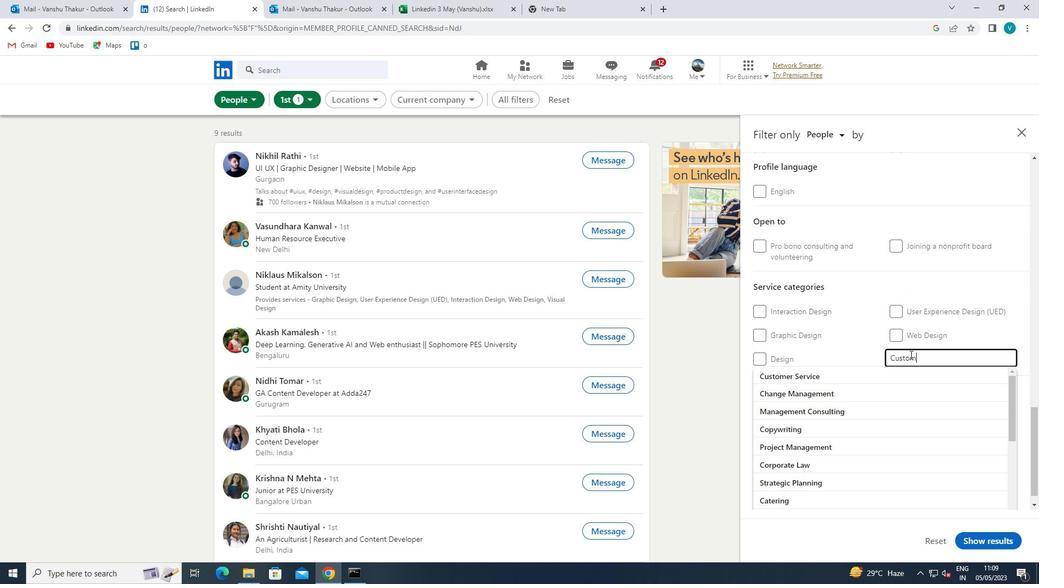 
Action: Mouse moved to (898, 387)
Screenshot: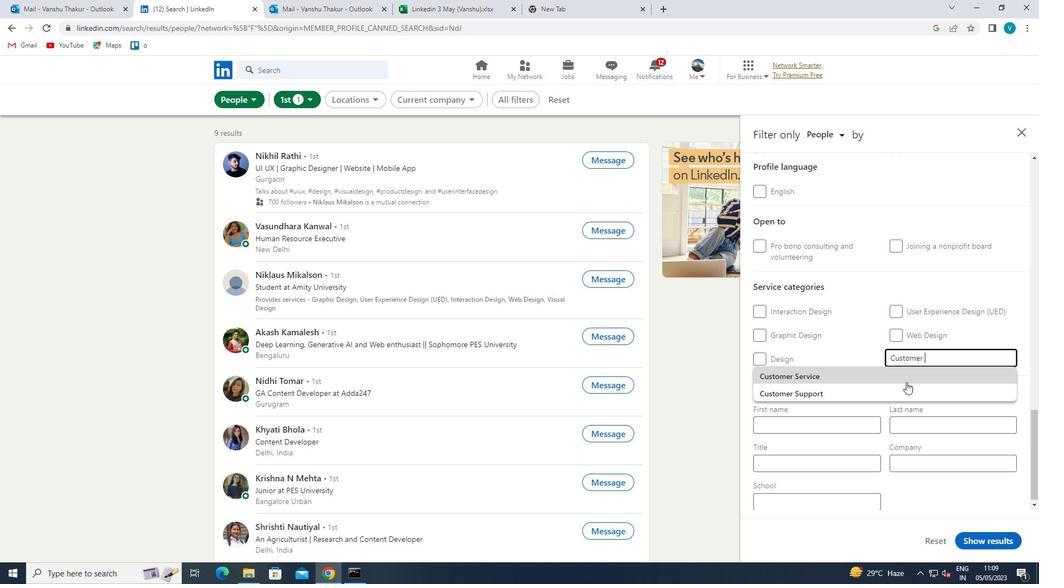 
Action: Mouse pressed left at (898, 387)
Screenshot: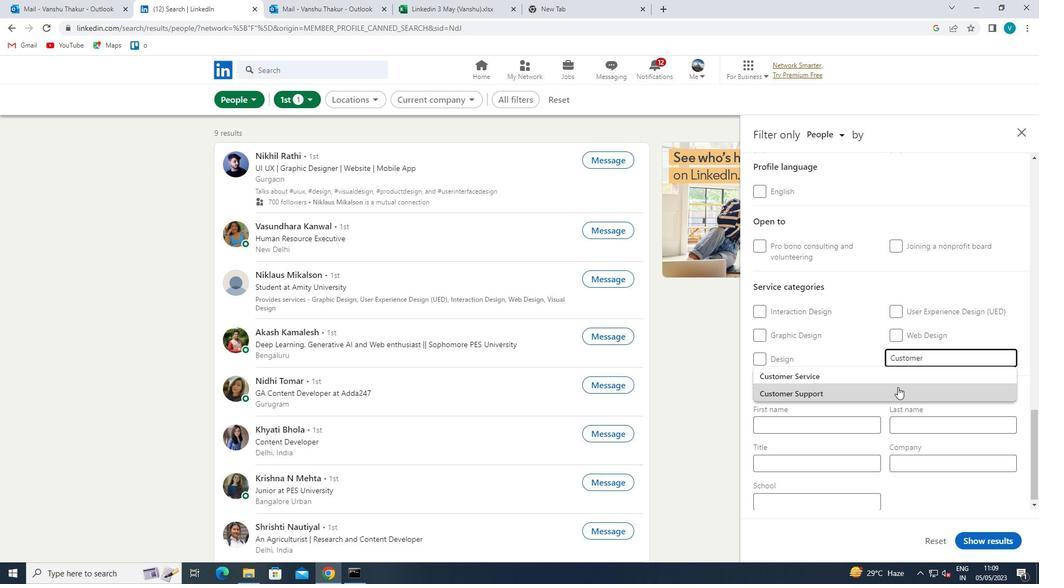 
Action: Mouse moved to (898, 387)
Screenshot: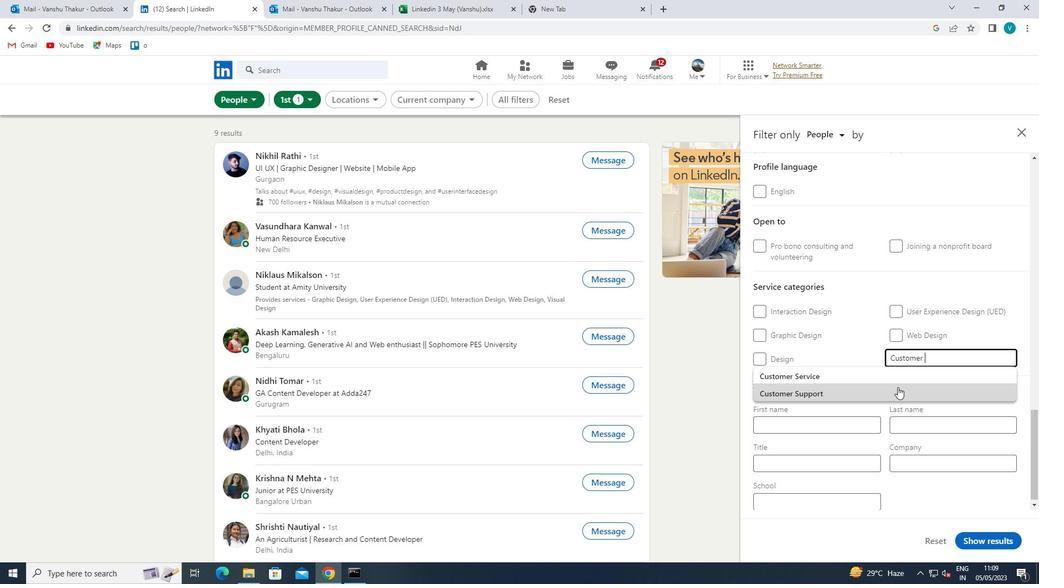 
Action: Mouse scrolled (898, 387) with delta (0, 0)
Screenshot: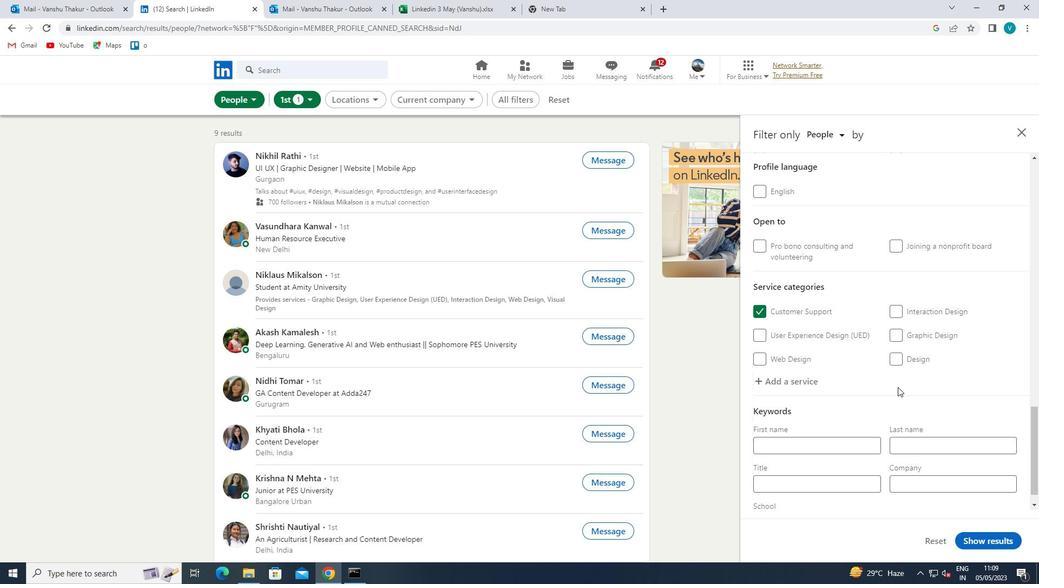 
Action: Mouse scrolled (898, 387) with delta (0, 0)
Screenshot: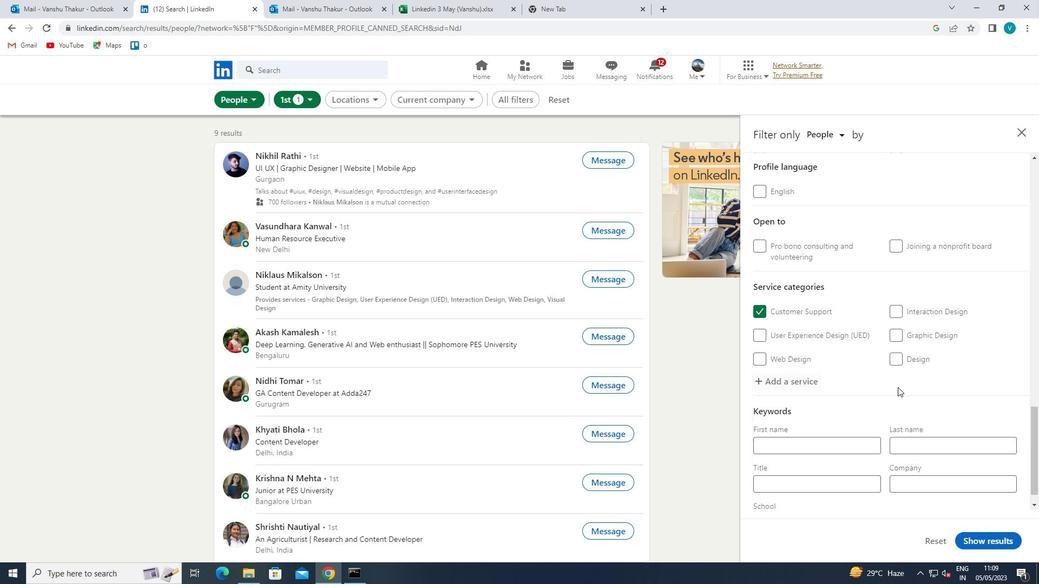 
Action: Mouse scrolled (898, 387) with delta (0, 0)
Screenshot: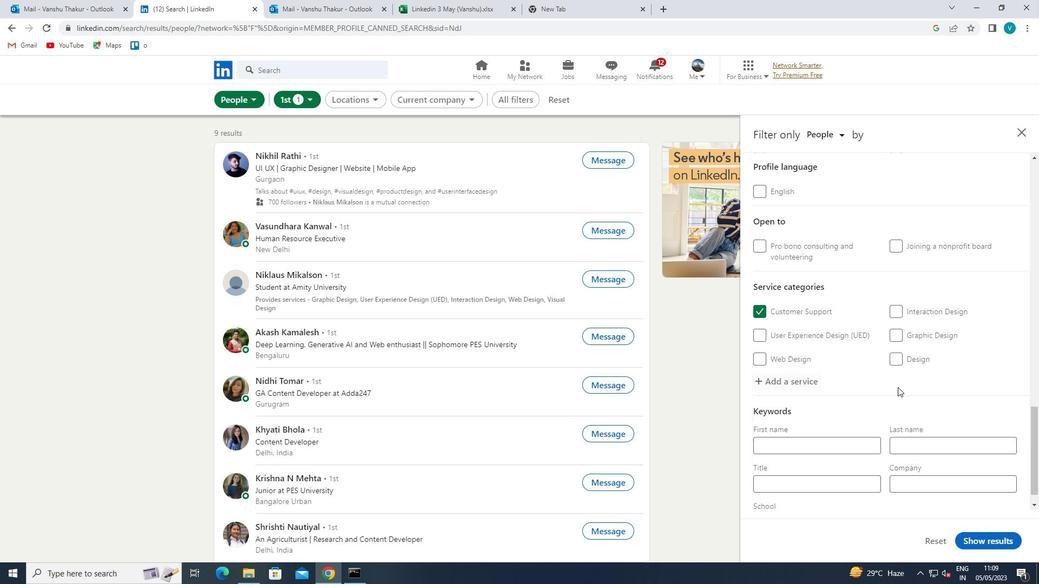 
Action: Mouse moved to (846, 454)
Screenshot: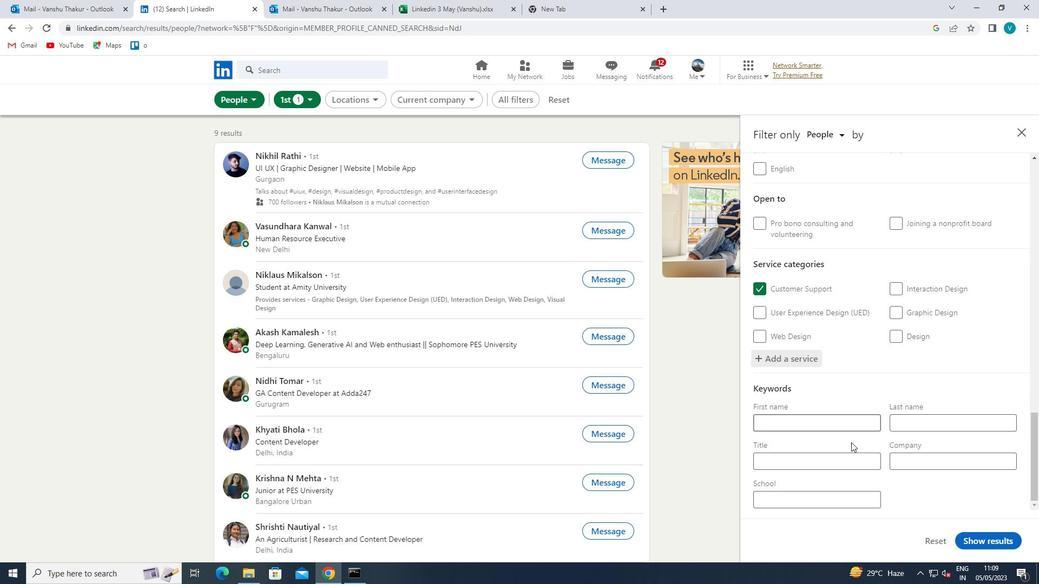 
Action: Mouse pressed left at (846, 454)
Screenshot: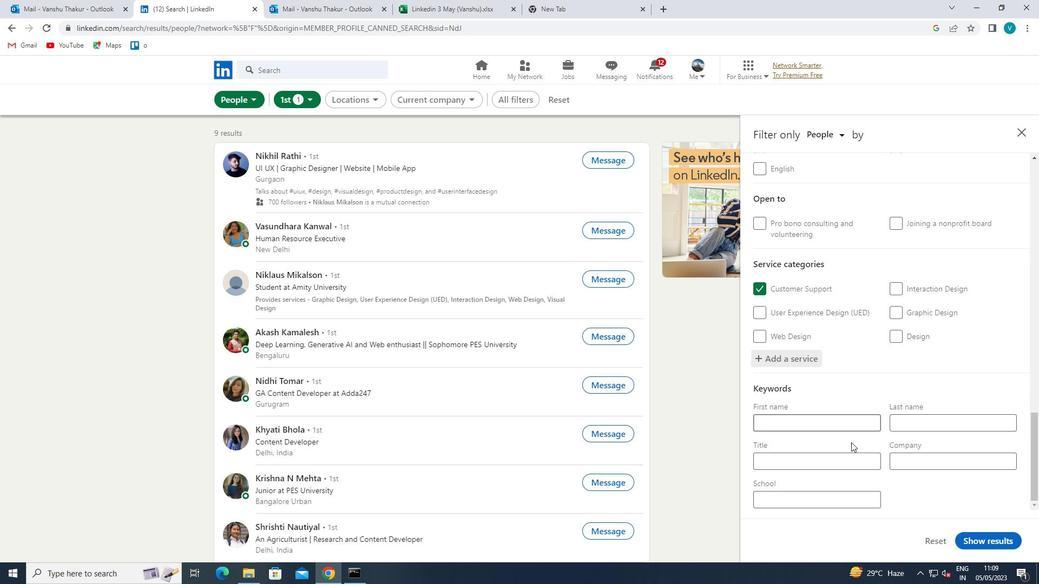 
Action: Mouse moved to (863, 433)
Screenshot: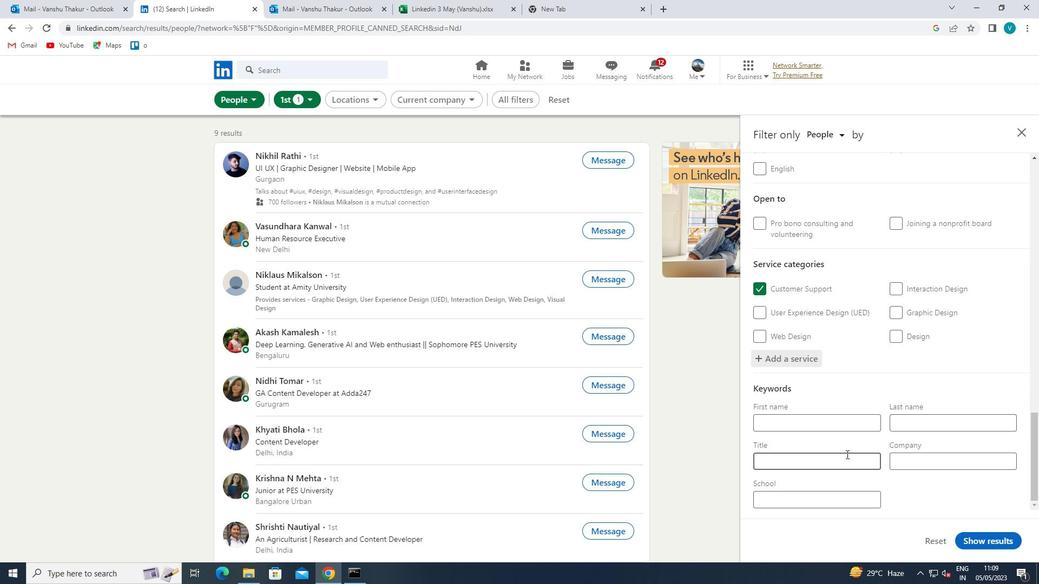 
Action: Key pressed <Key.shift>SEWR<Key.backspace><Key.backspace>RVICE<Key.space><Key.shift>DOG<Key.space><Key.shift>TRAINER<Key.space>
Screenshot: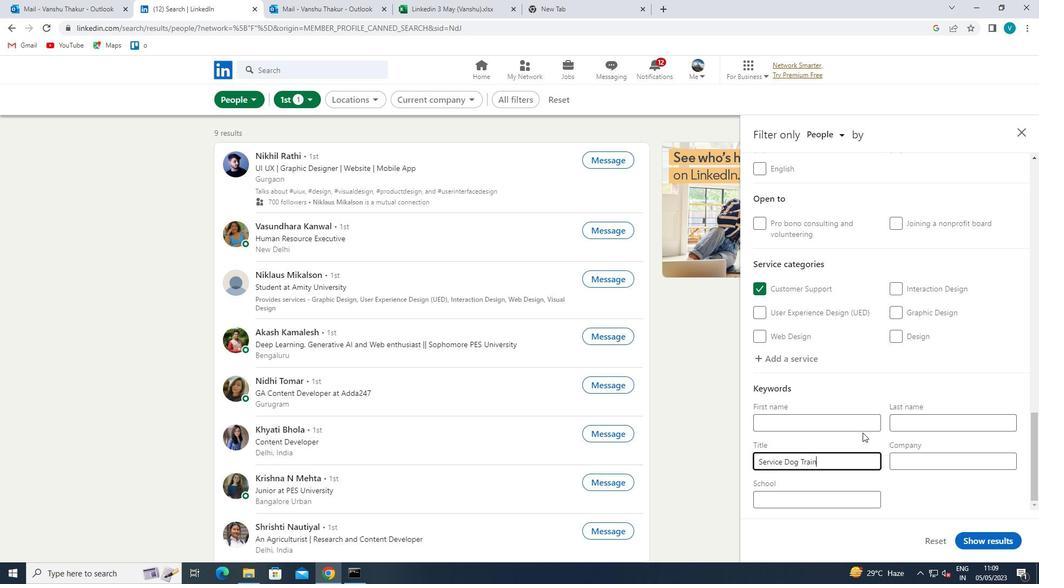 
Action: Mouse moved to (1011, 539)
Screenshot: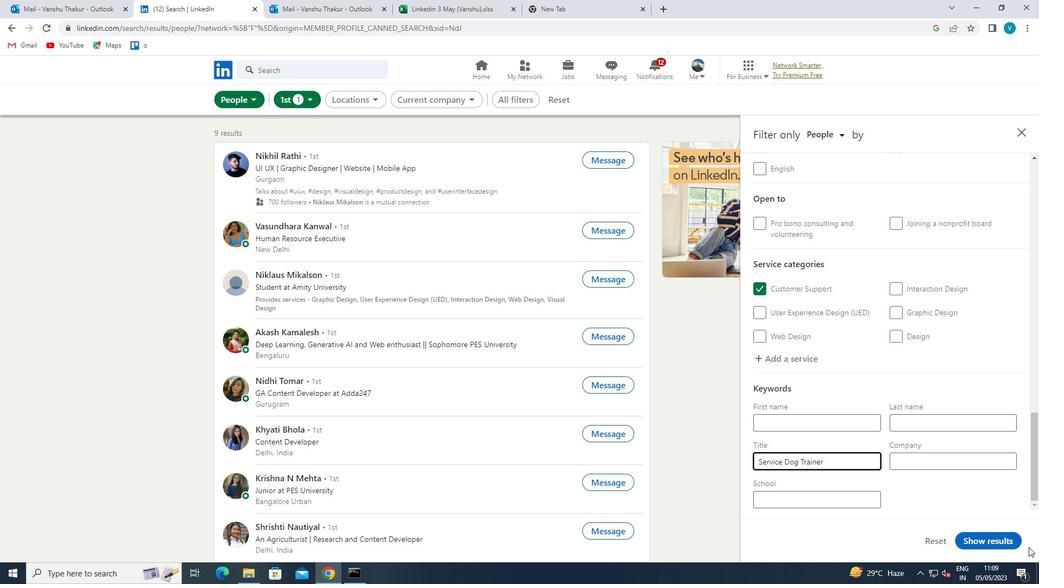 
Action: Mouse pressed left at (1011, 539)
Screenshot: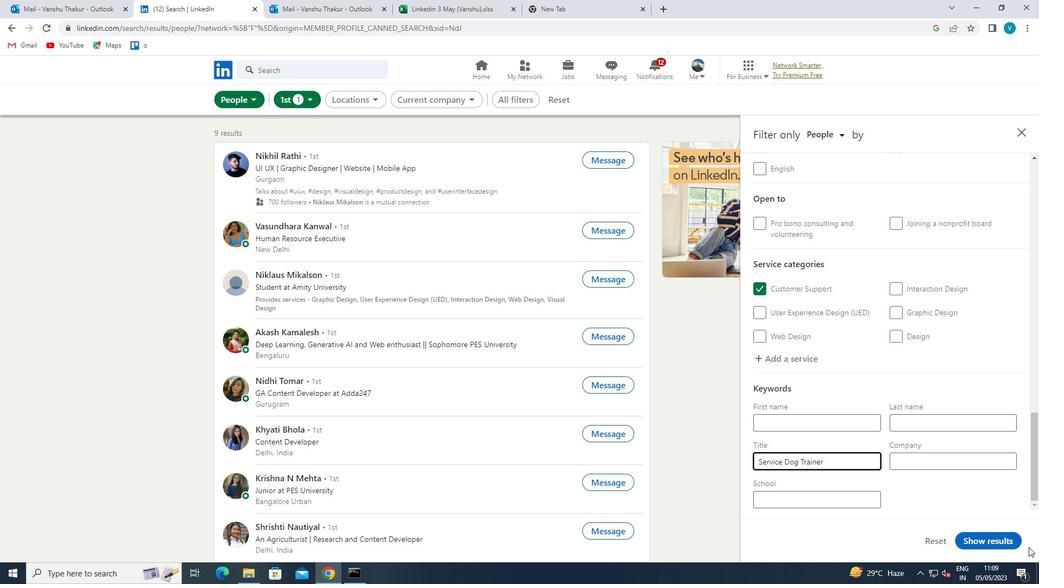 
